 Task: Search one way flight ticket for 3 adults in first from Agana/tamuning: Antonio B. Won Pat International Airport to Laramie: Laramie Regional Airport on 5-3-2023. Number of bags: 1 carry on bag. Price is upto 100000. Outbound departure time preference is 23:45.
Action: Mouse moved to (343, 304)
Screenshot: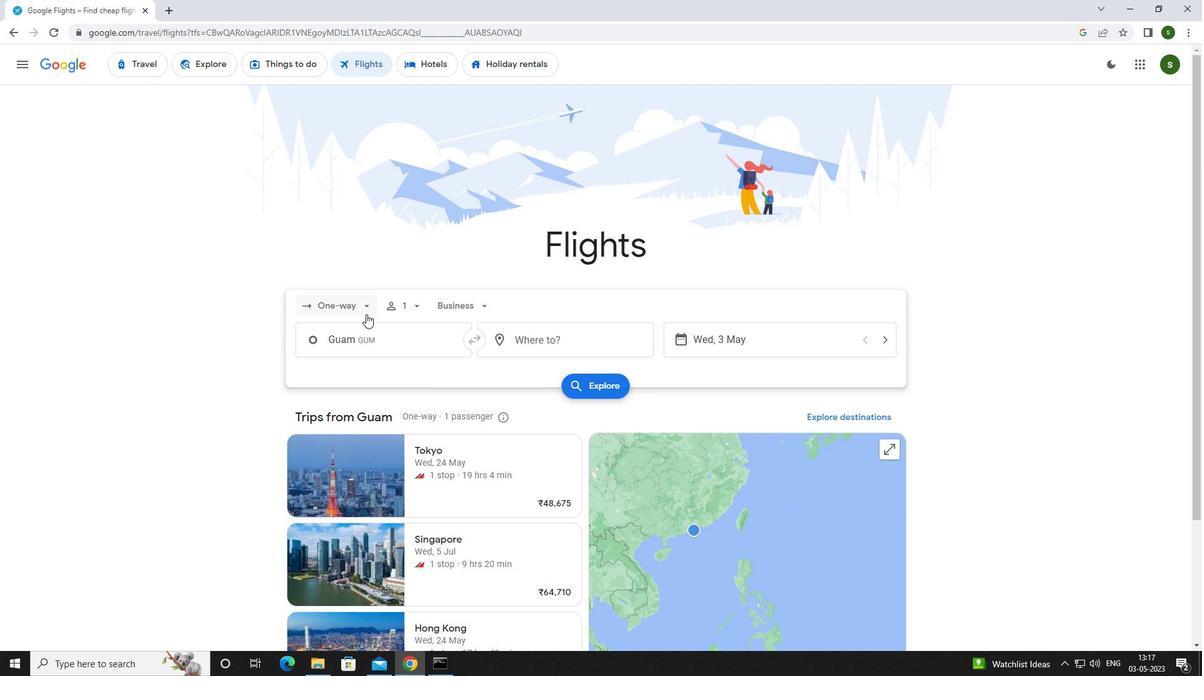 
Action: Mouse pressed left at (343, 304)
Screenshot: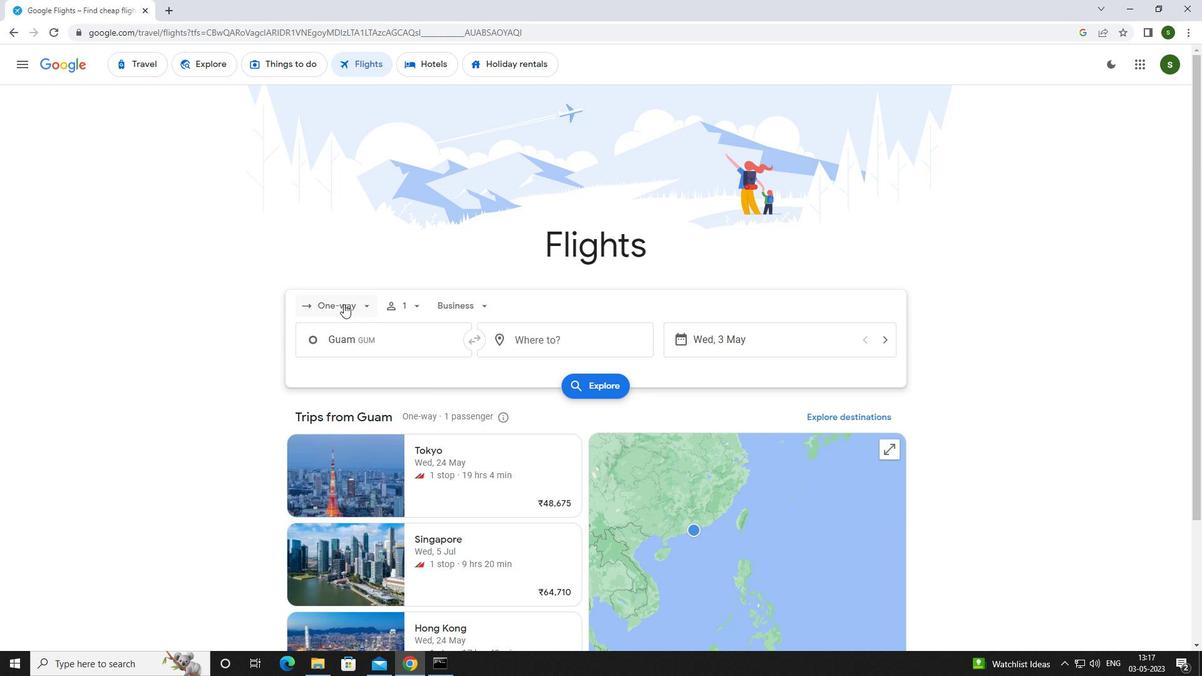 
Action: Mouse moved to (340, 353)
Screenshot: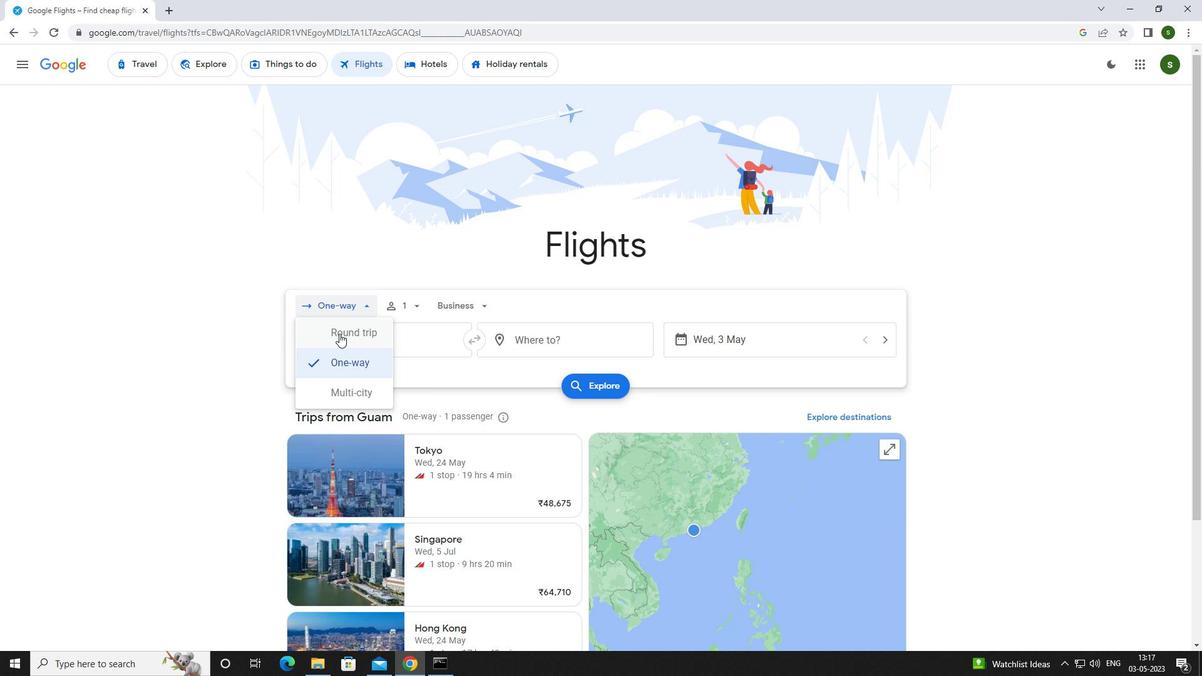 
Action: Mouse pressed left at (340, 353)
Screenshot: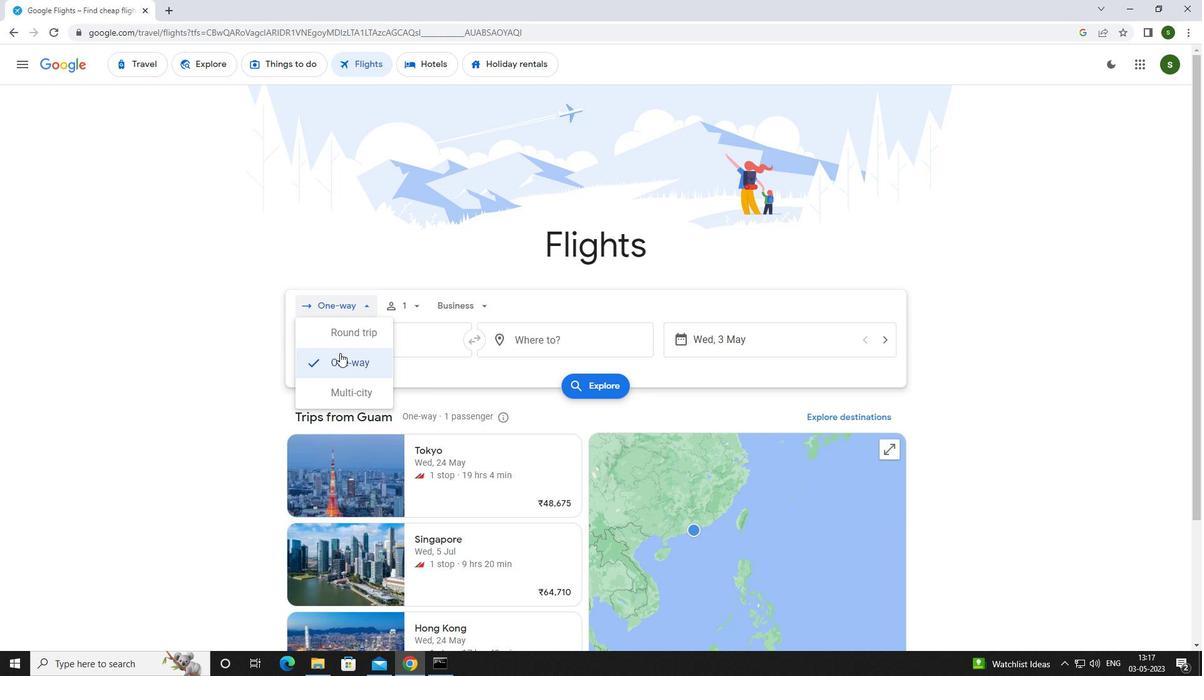 
Action: Mouse moved to (417, 308)
Screenshot: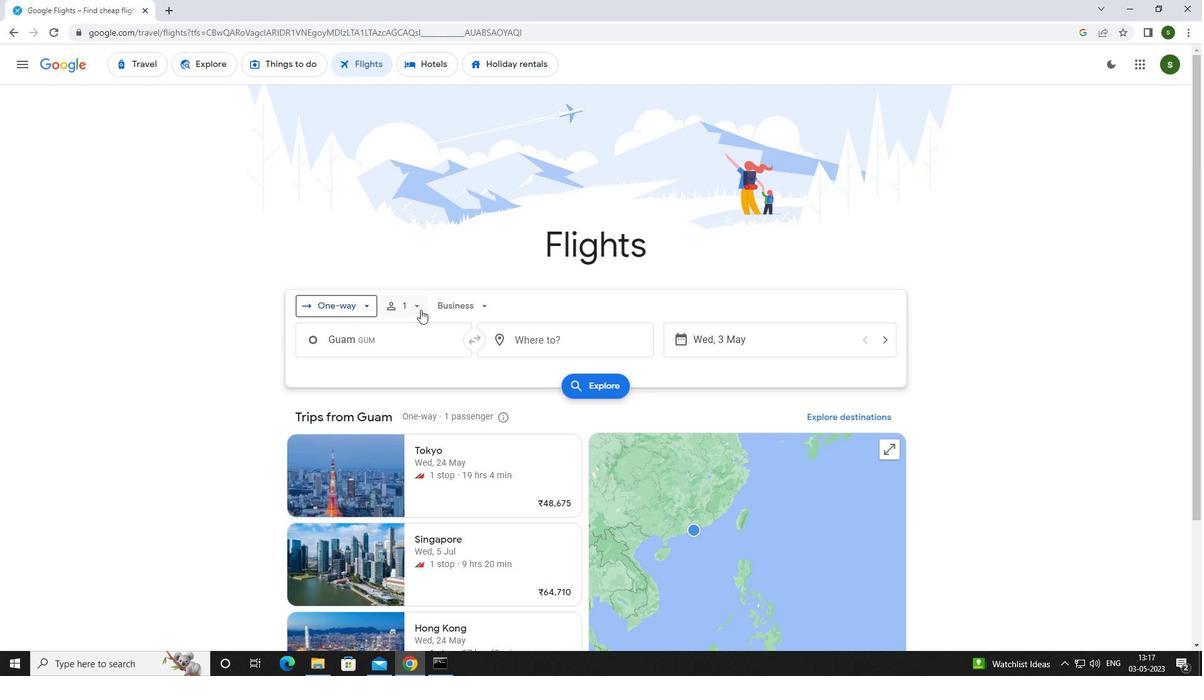 
Action: Mouse pressed left at (417, 308)
Screenshot: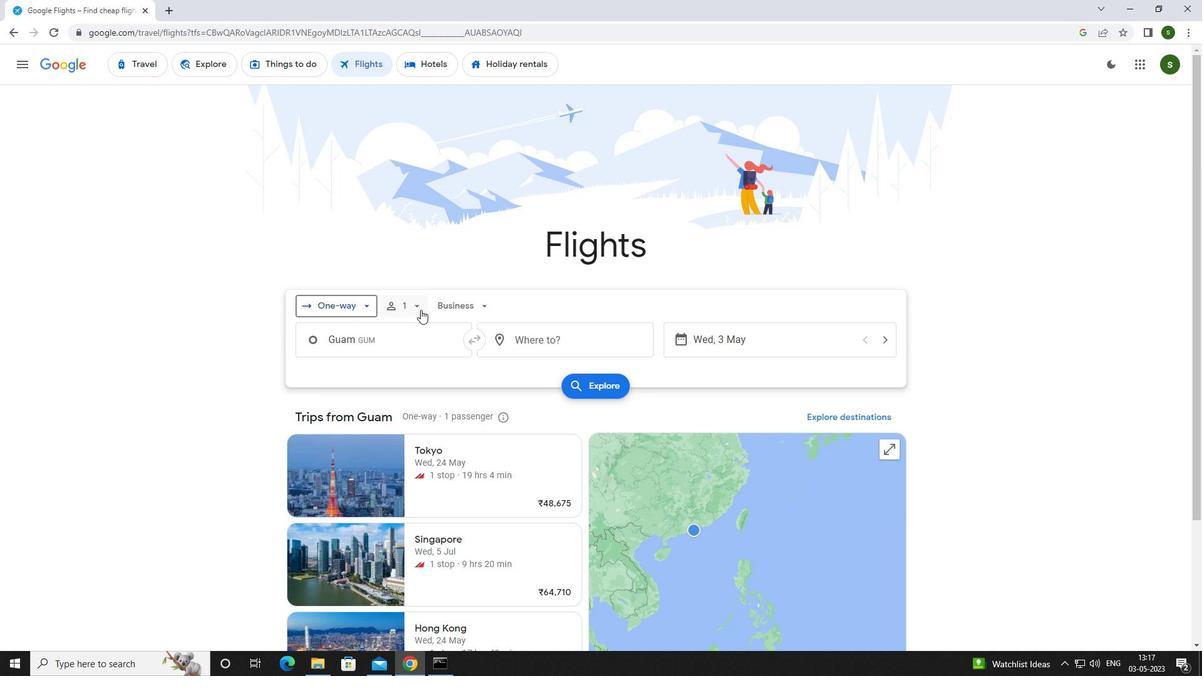 
Action: Mouse moved to (518, 338)
Screenshot: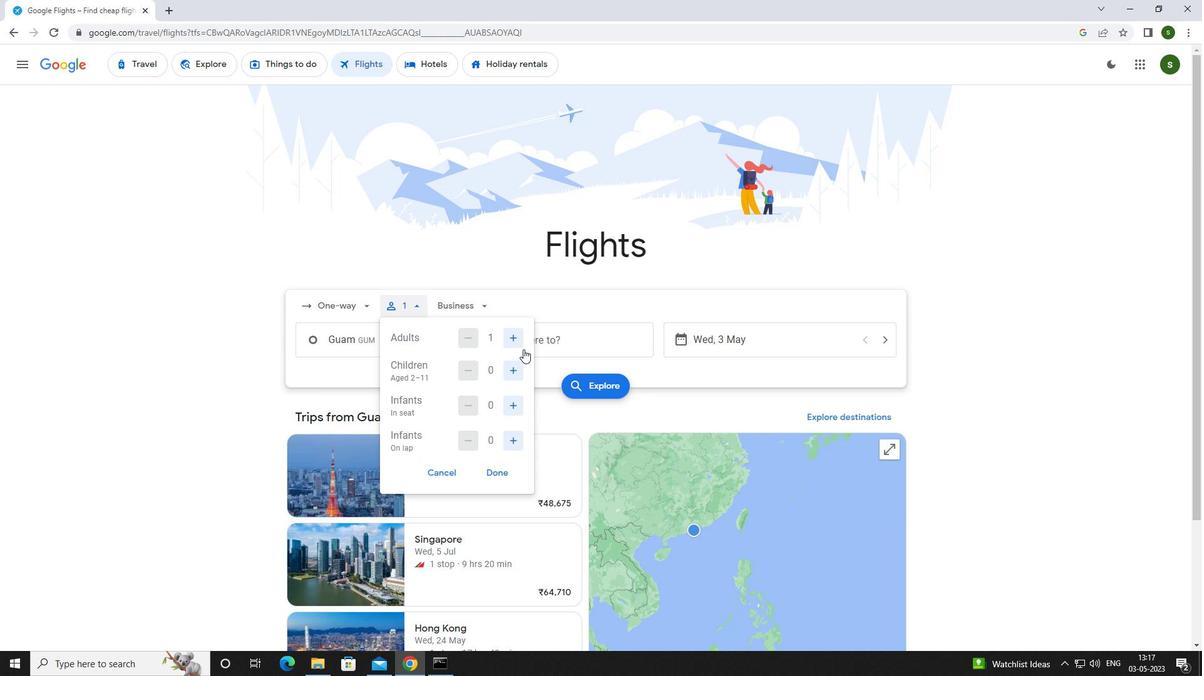 
Action: Mouse pressed left at (518, 338)
Screenshot: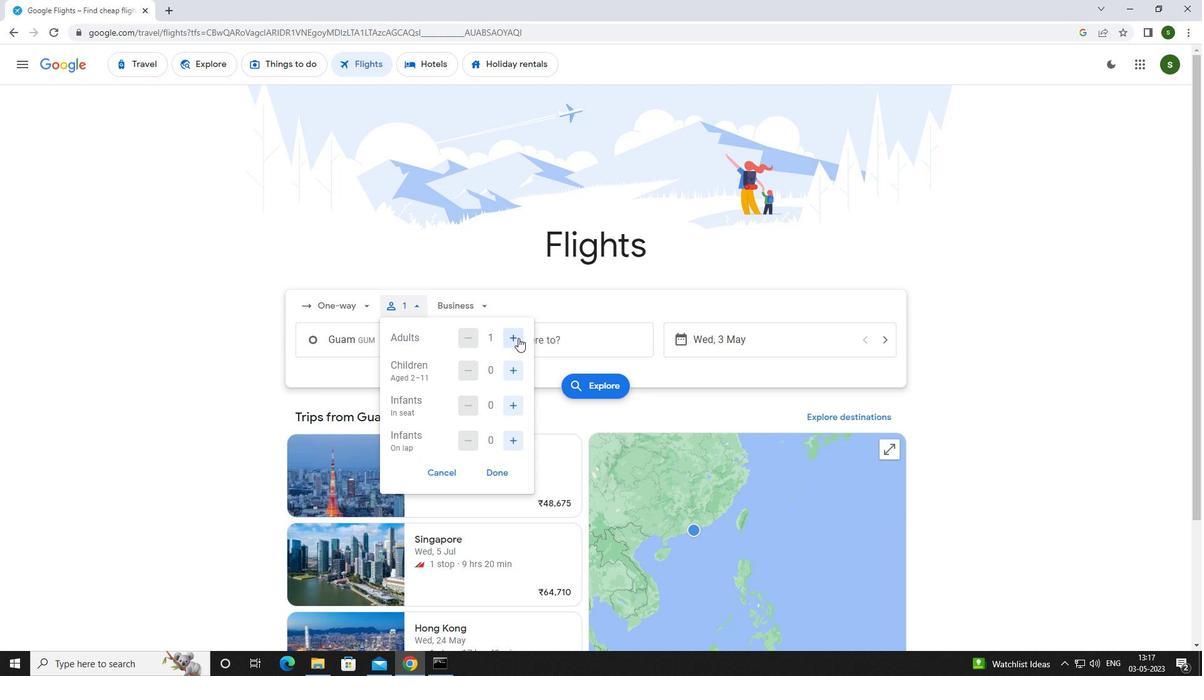 
Action: Mouse pressed left at (518, 338)
Screenshot: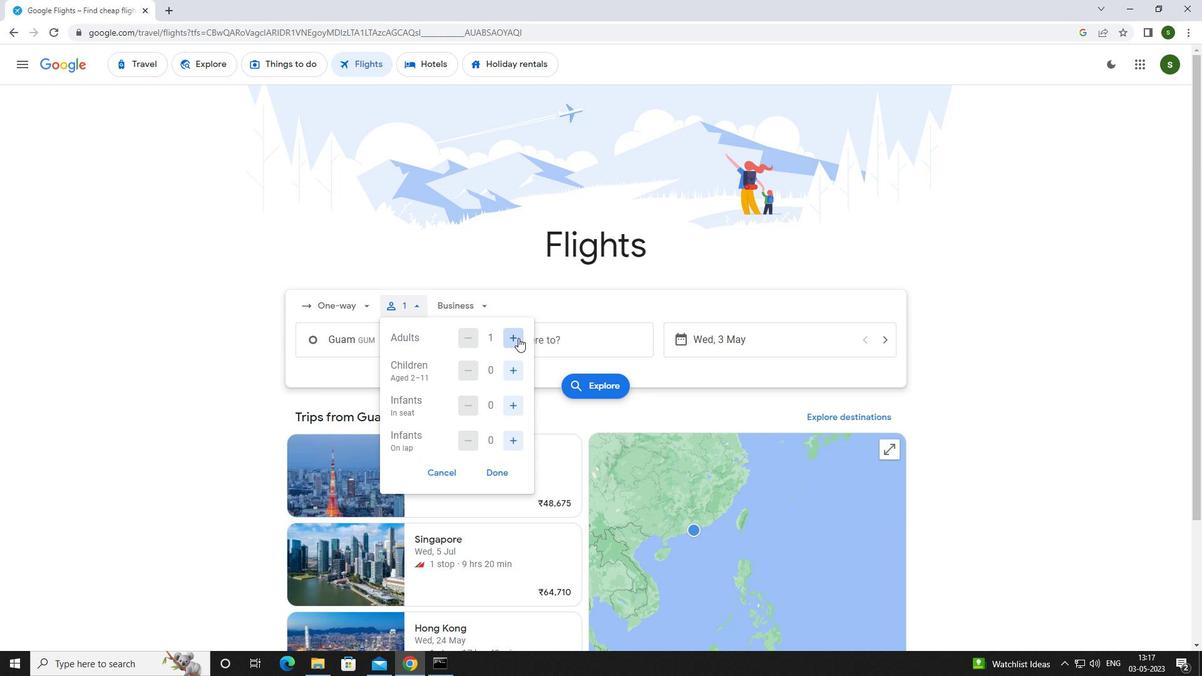 
Action: Mouse moved to (477, 309)
Screenshot: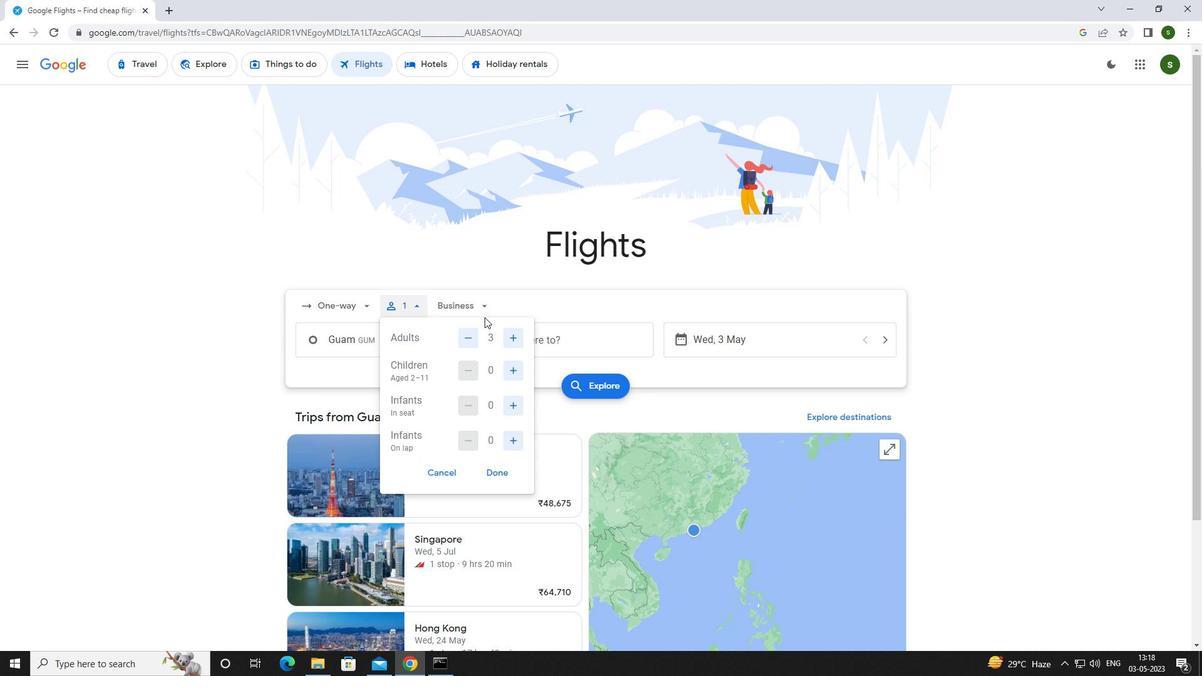 
Action: Mouse pressed left at (477, 309)
Screenshot: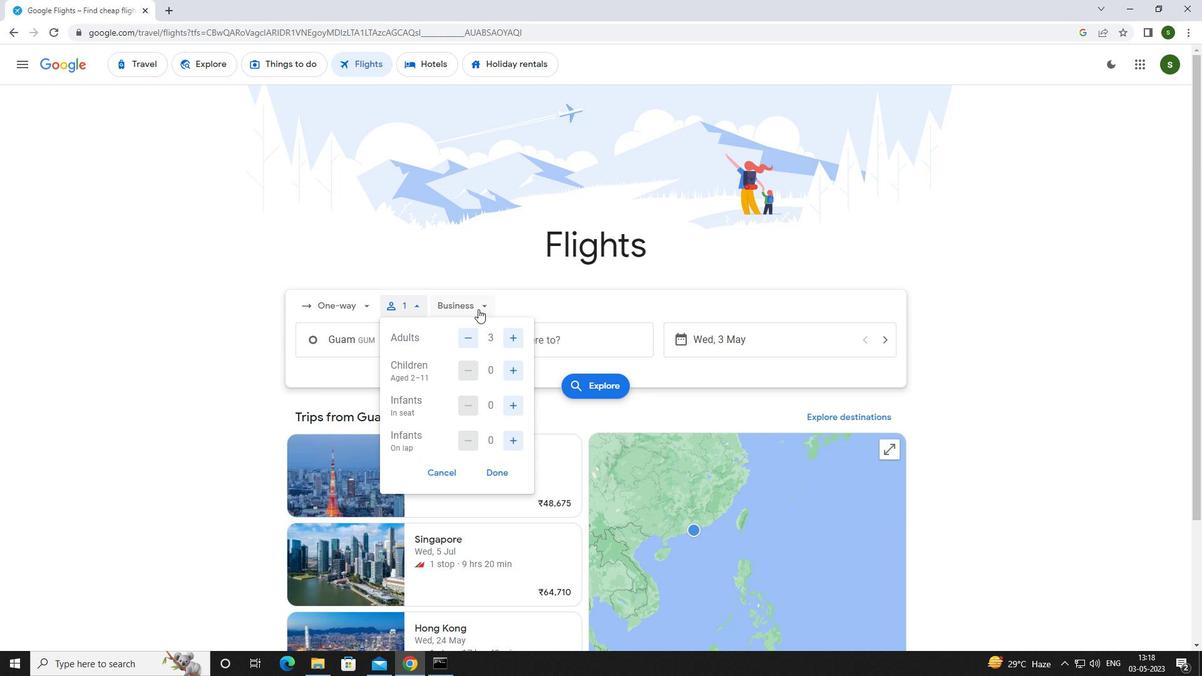 
Action: Mouse moved to (487, 419)
Screenshot: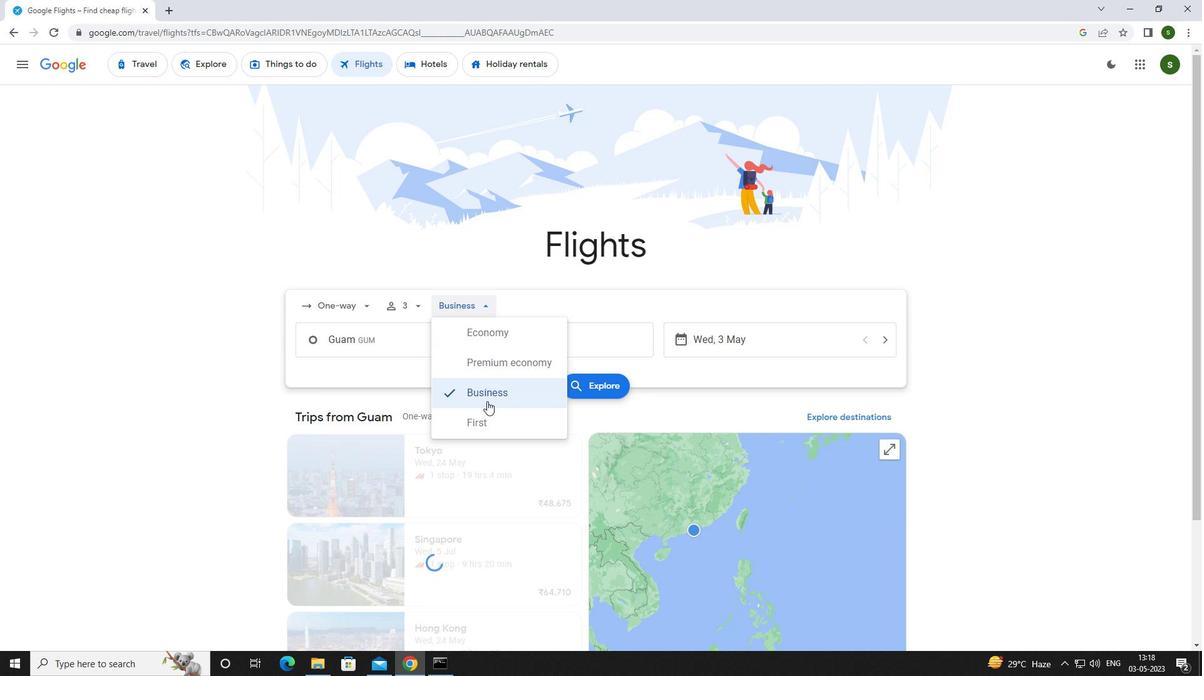 
Action: Mouse pressed left at (487, 419)
Screenshot: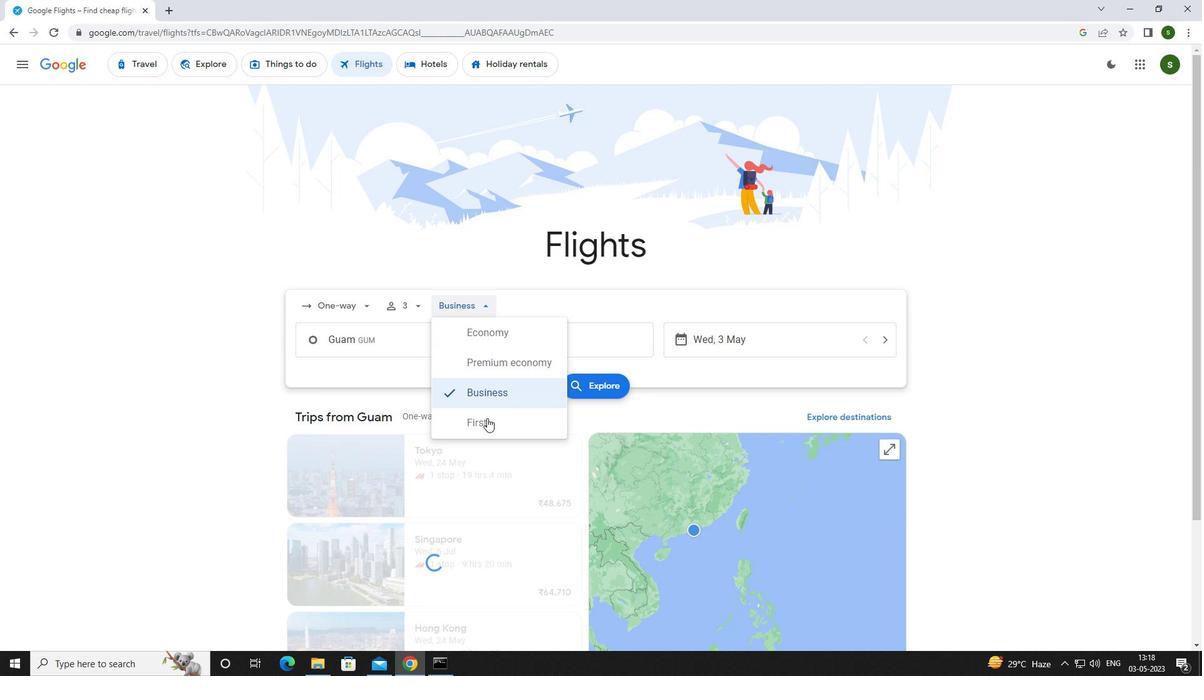 
Action: Mouse moved to (427, 341)
Screenshot: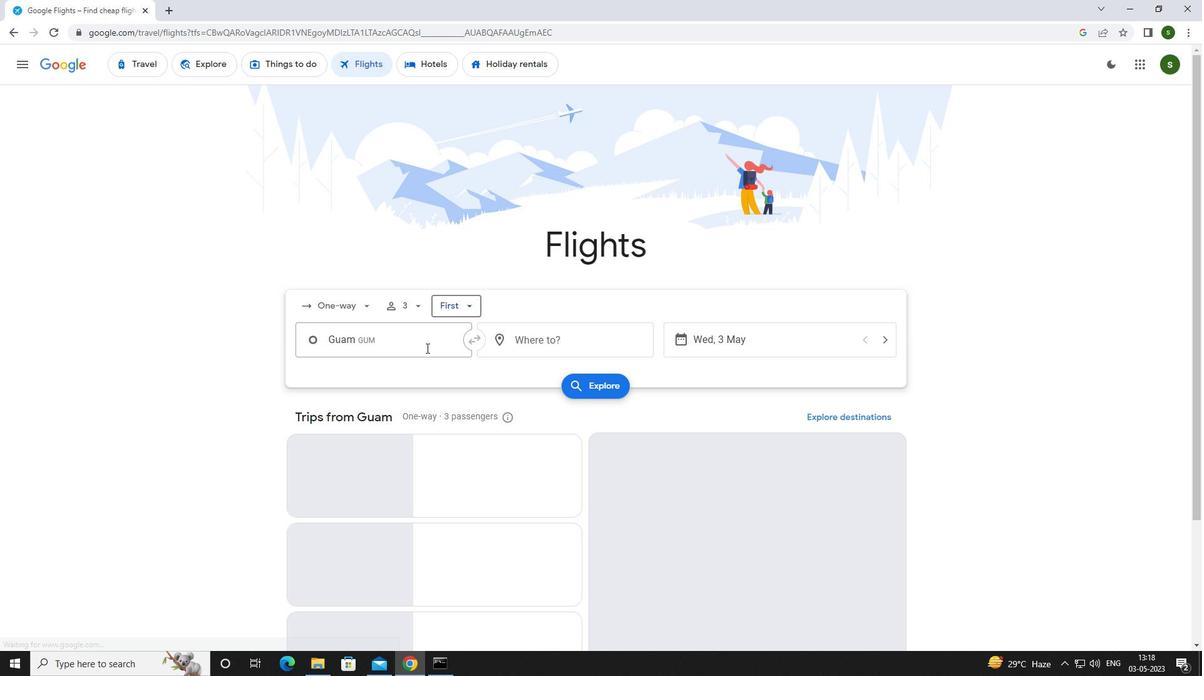 
Action: Mouse pressed left at (427, 341)
Screenshot: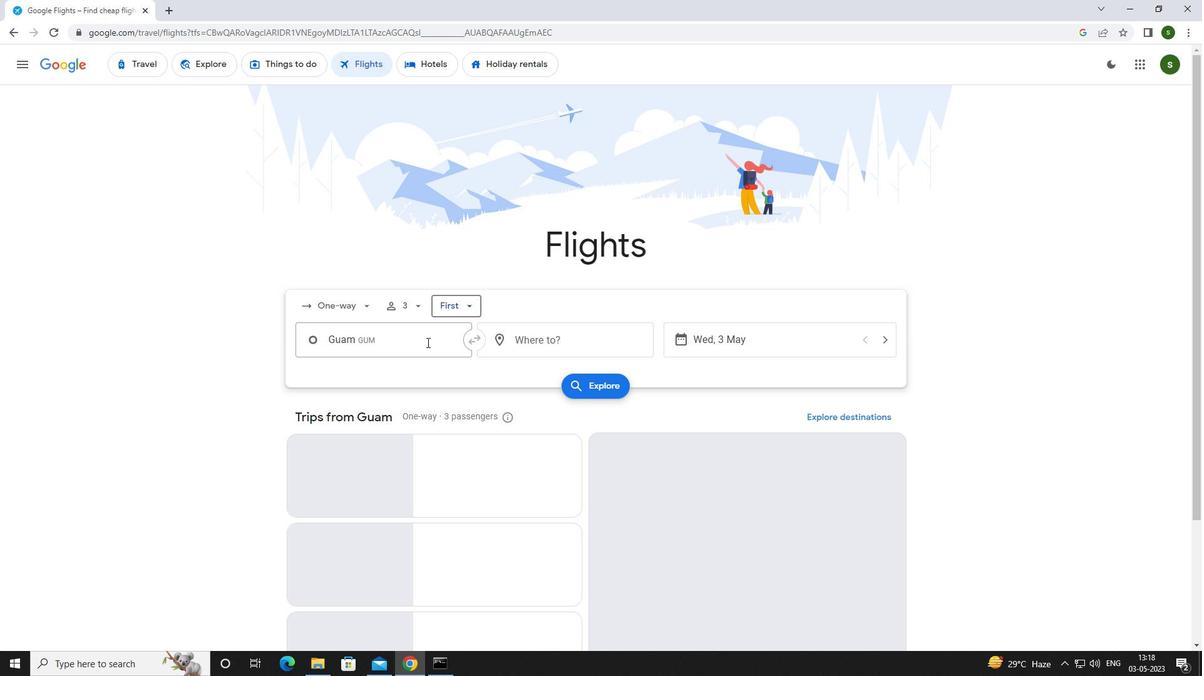 
Action: Mouse moved to (433, 339)
Screenshot: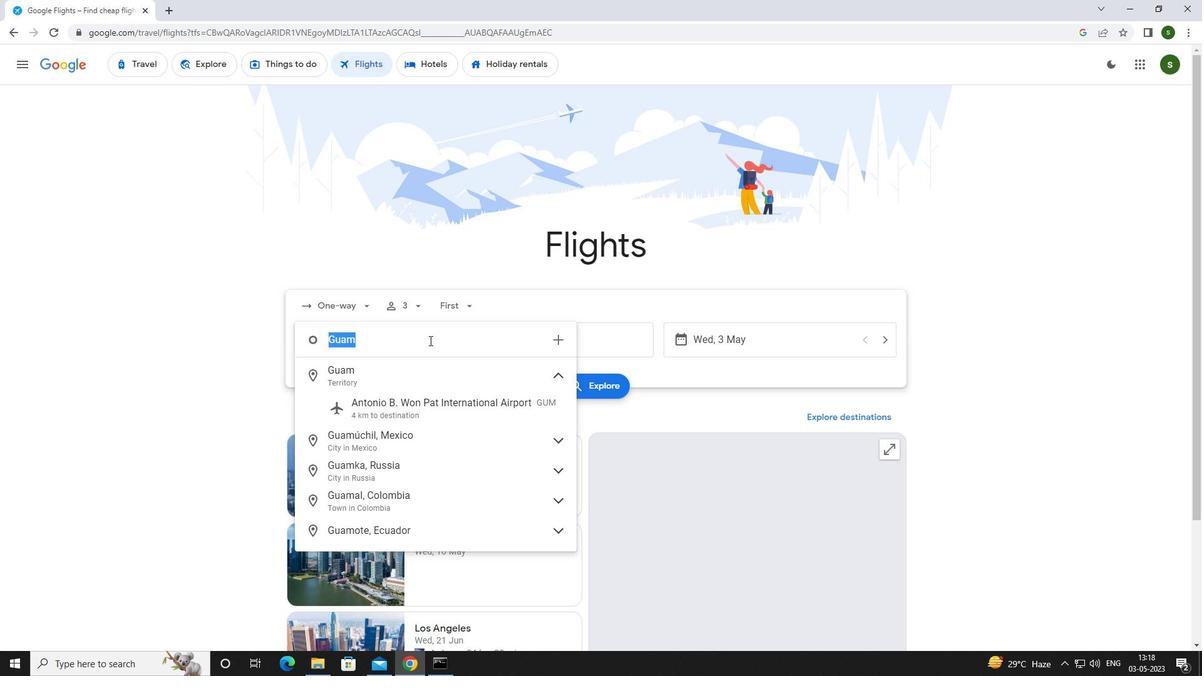 
Action: Key pressed <Key.caps_lock>a<Key.caps_lock>gana
Screenshot: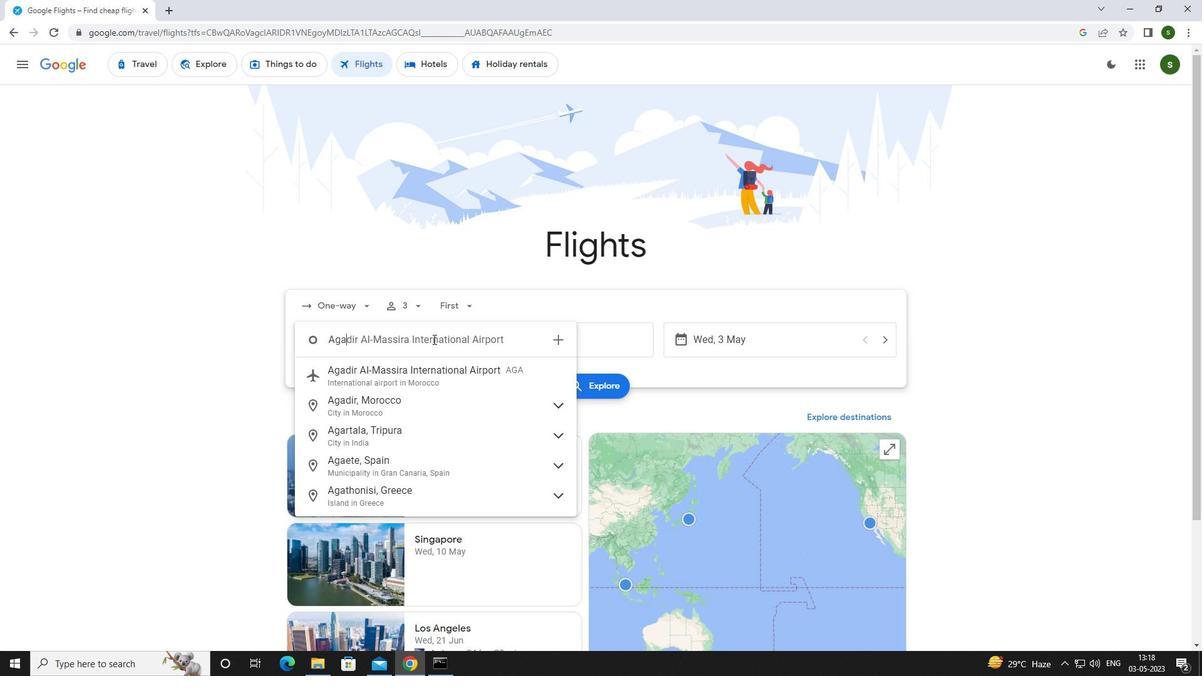 
Action: Mouse moved to (417, 413)
Screenshot: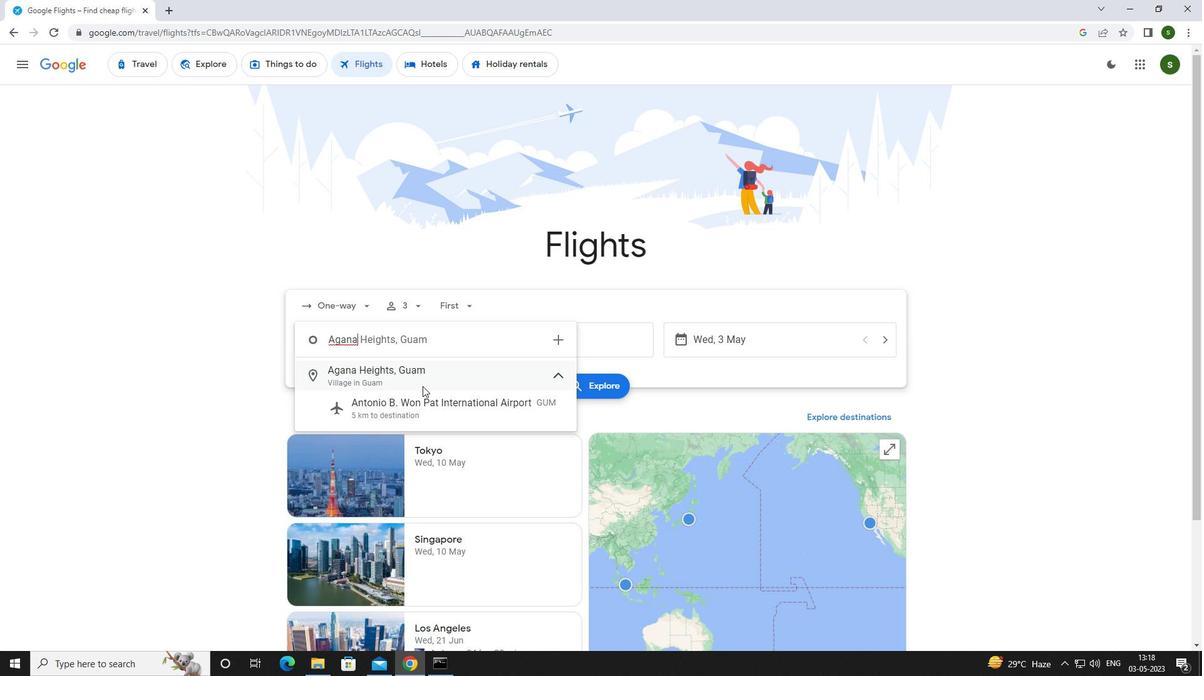 
Action: Mouse pressed left at (417, 413)
Screenshot: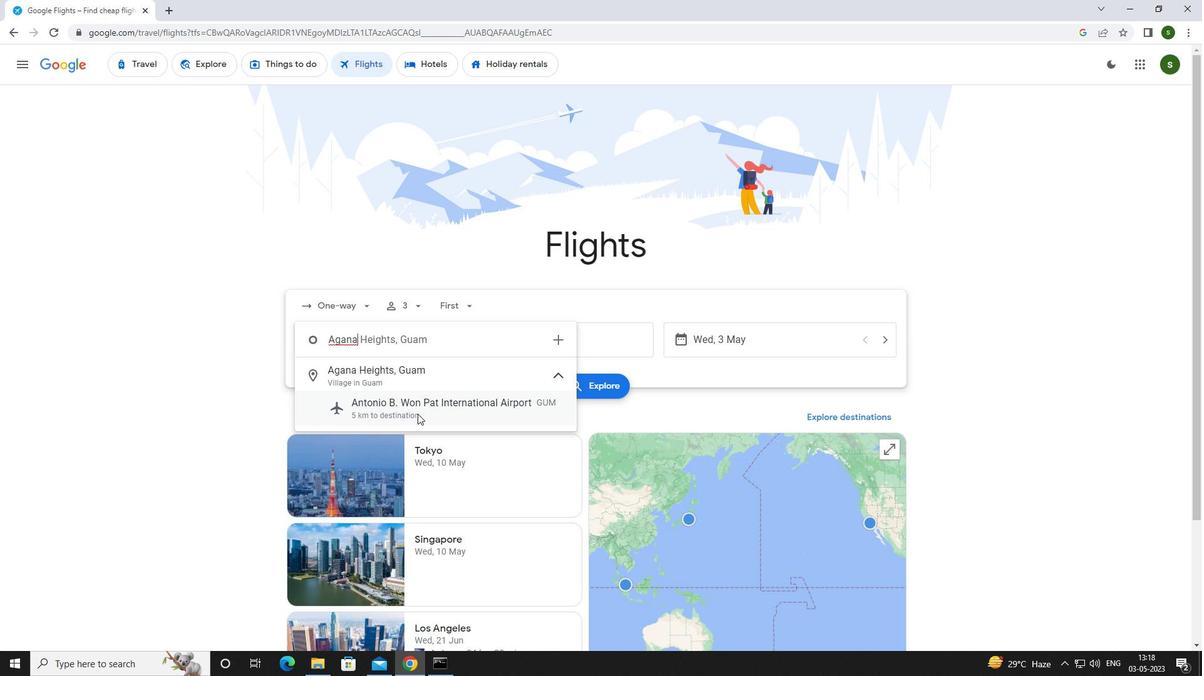 
Action: Mouse moved to (529, 340)
Screenshot: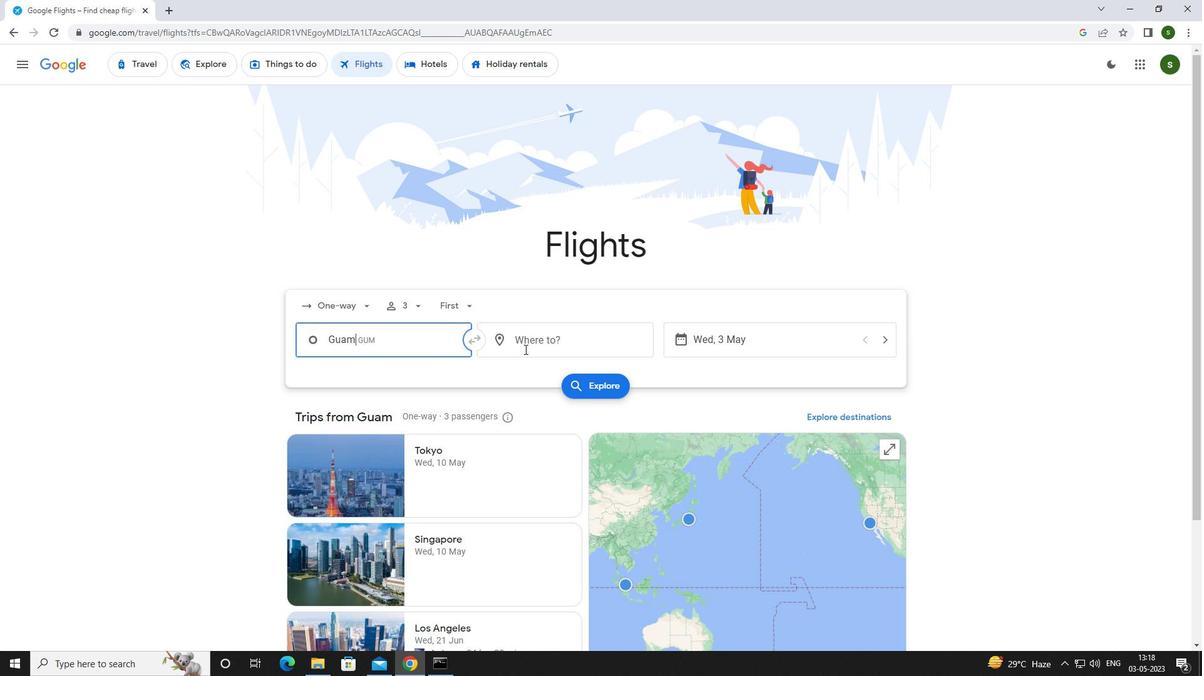 
Action: Mouse pressed left at (529, 340)
Screenshot: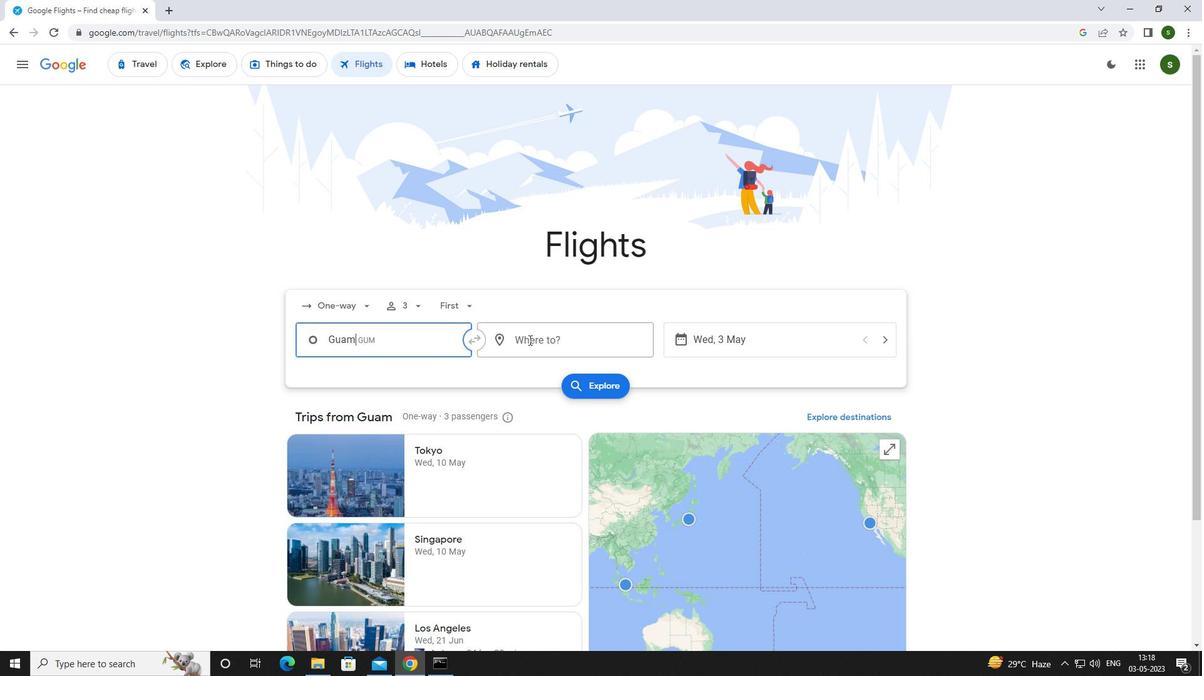 
Action: Key pressed <Key.caps_lock>l<Key.caps_lock>arami
Screenshot: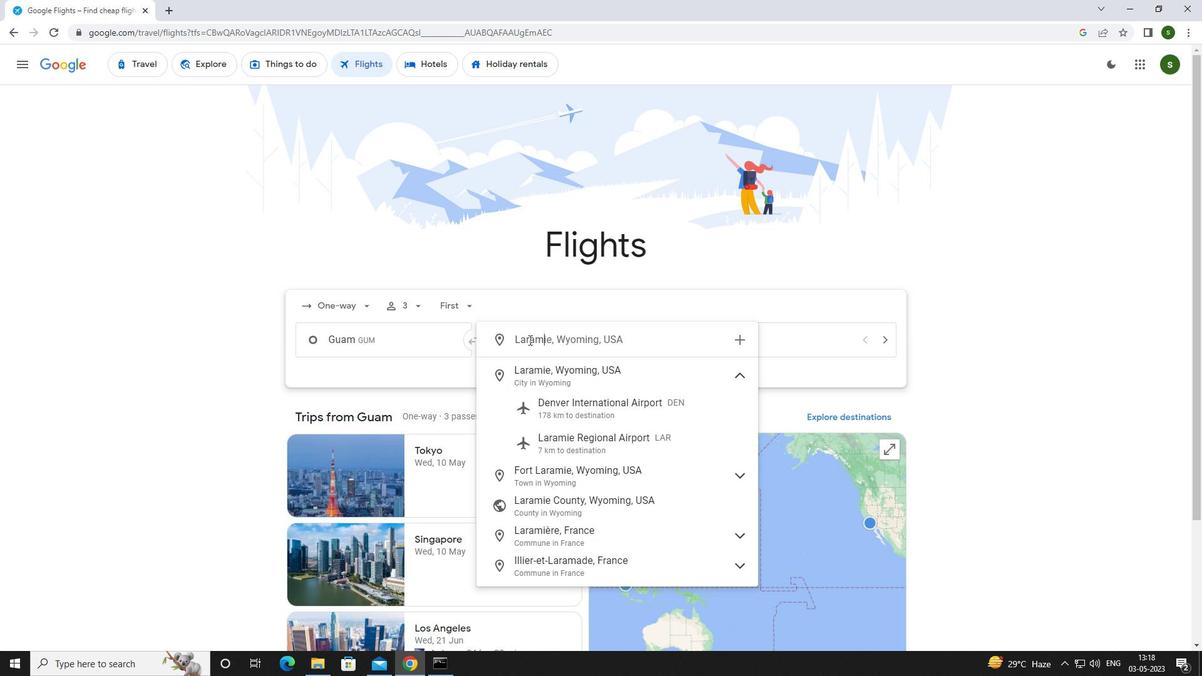 
Action: Mouse moved to (570, 444)
Screenshot: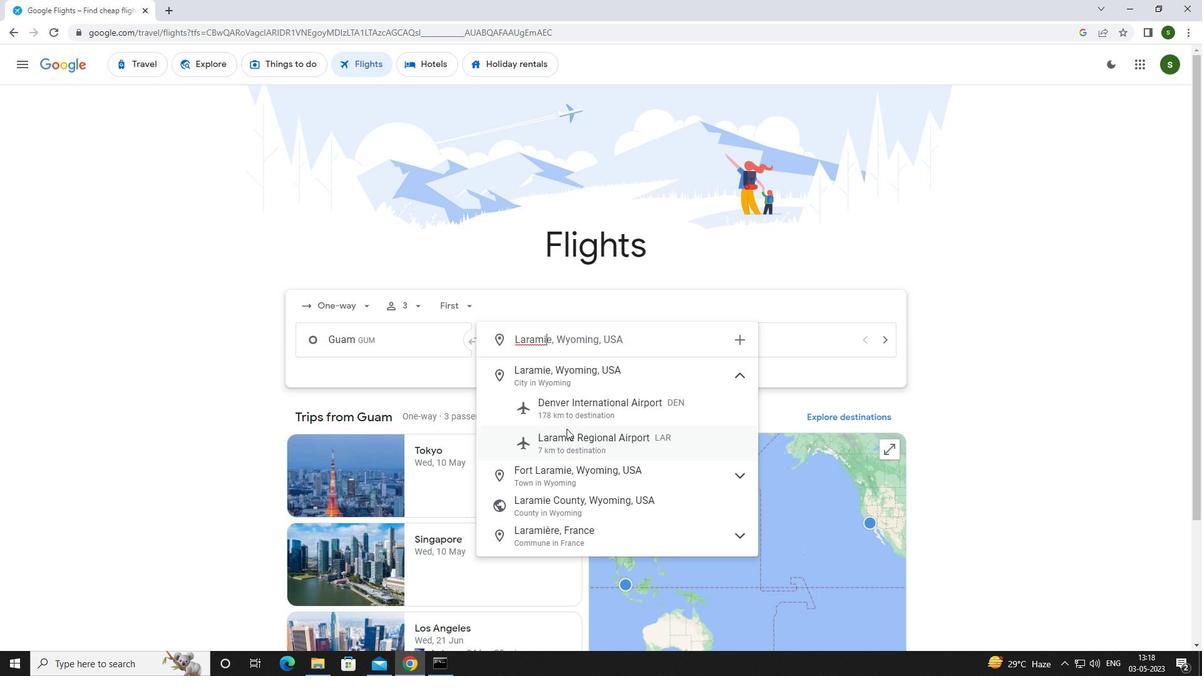 
Action: Mouse pressed left at (570, 444)
Screenshot: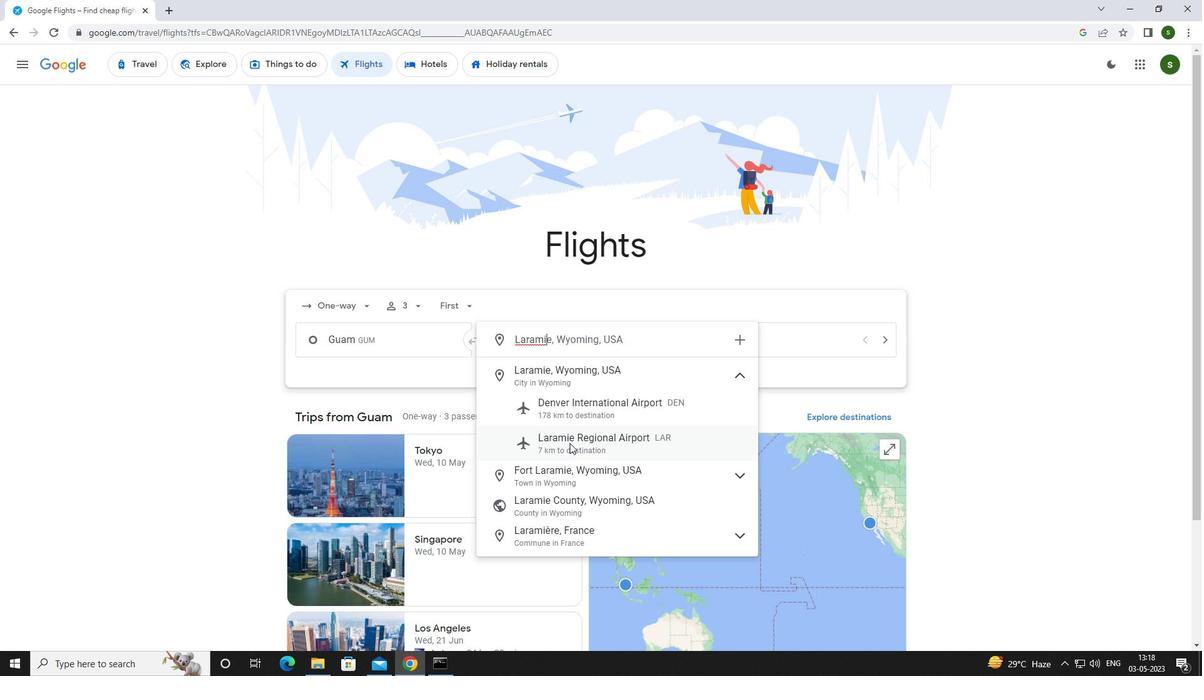
Action: Mouse moved to (786, 343)
Screenshot: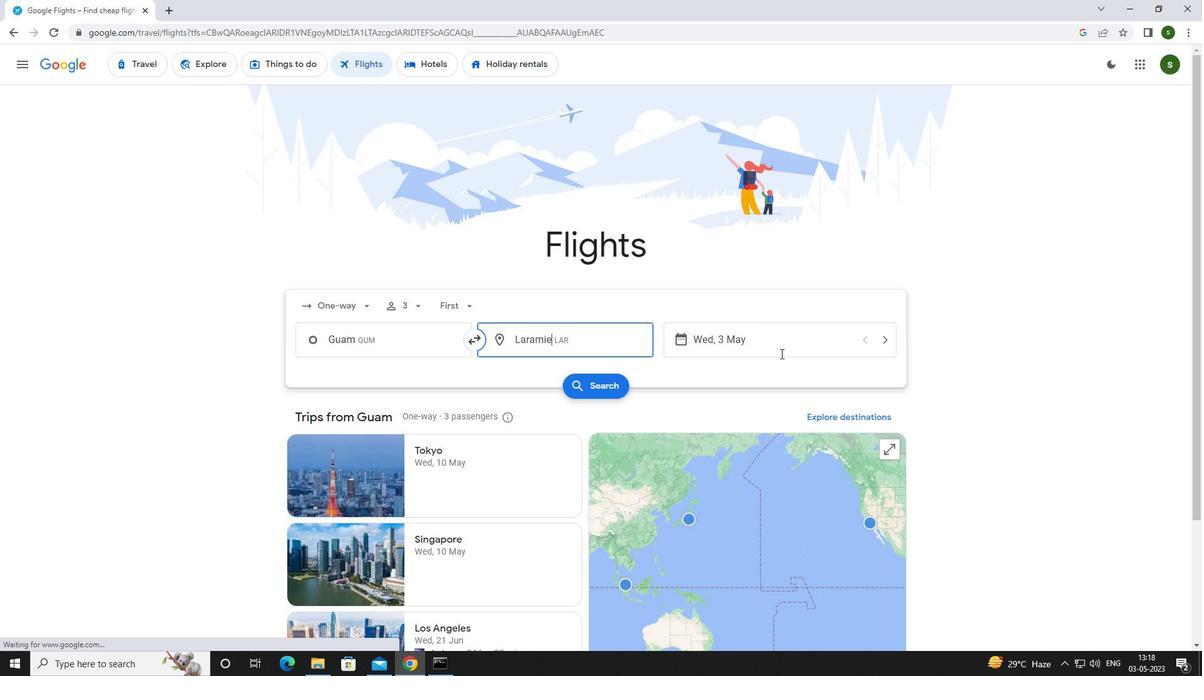 
Action: Mouse pressed left at (786, 343)
Screenshot: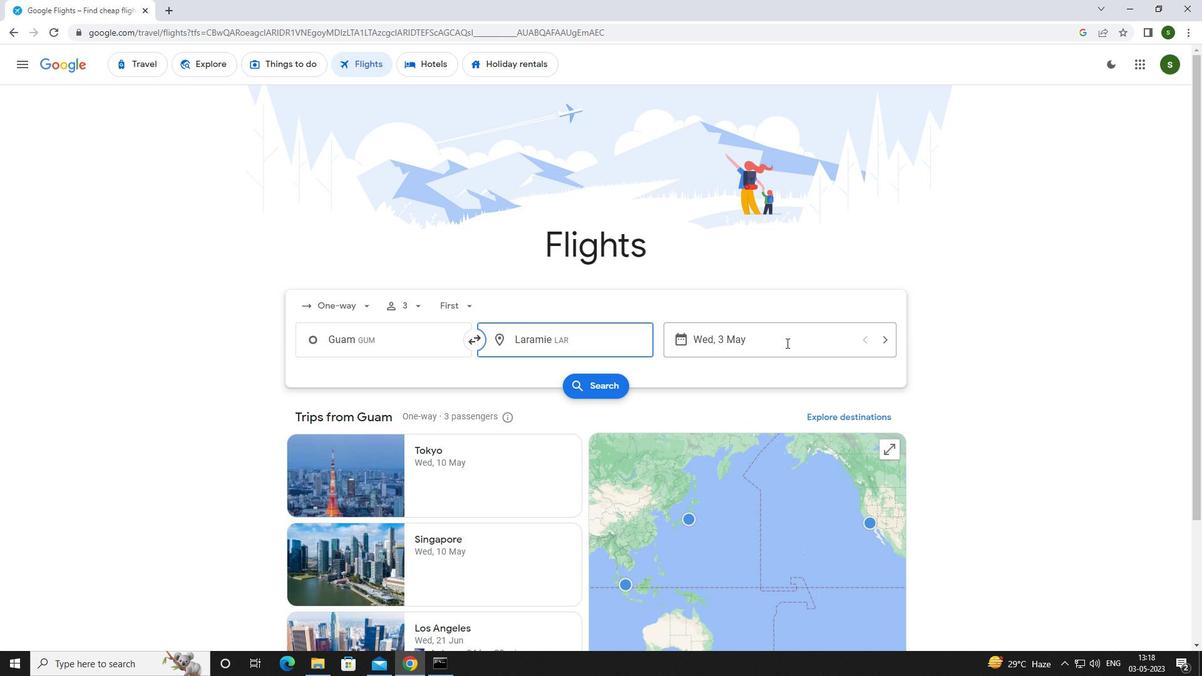 
Action: Mouse moved to (537, 428)
Screenshot: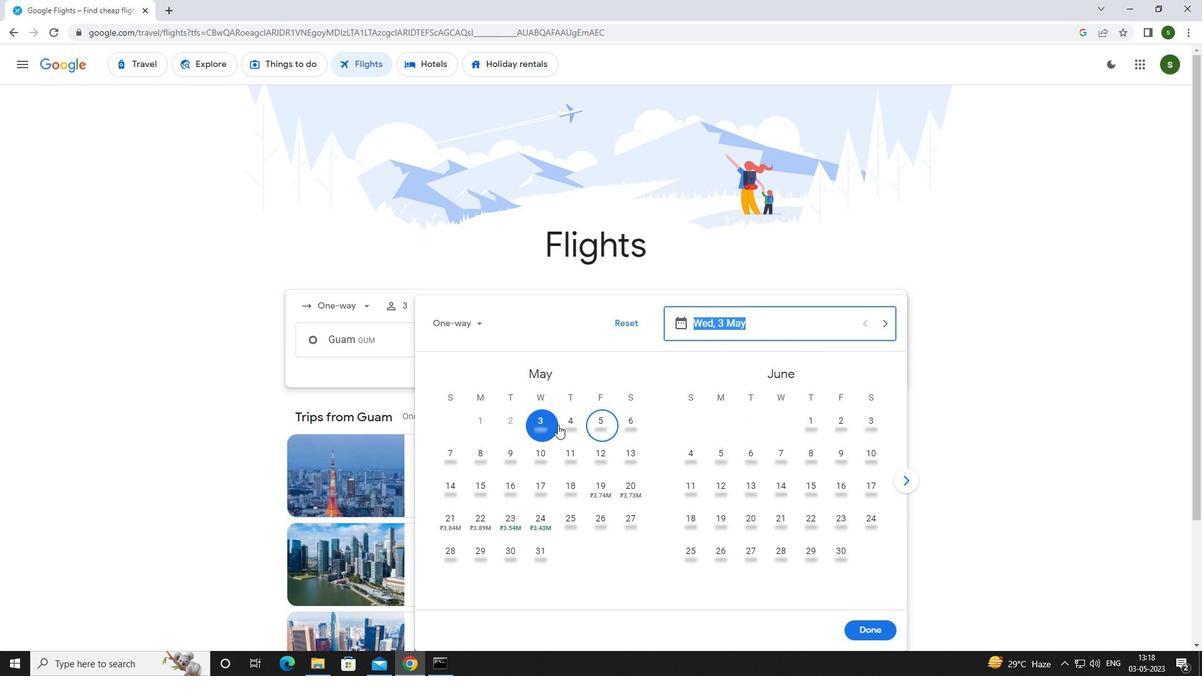
Action: Mouse pressed left at (537, 428)
Screenshot: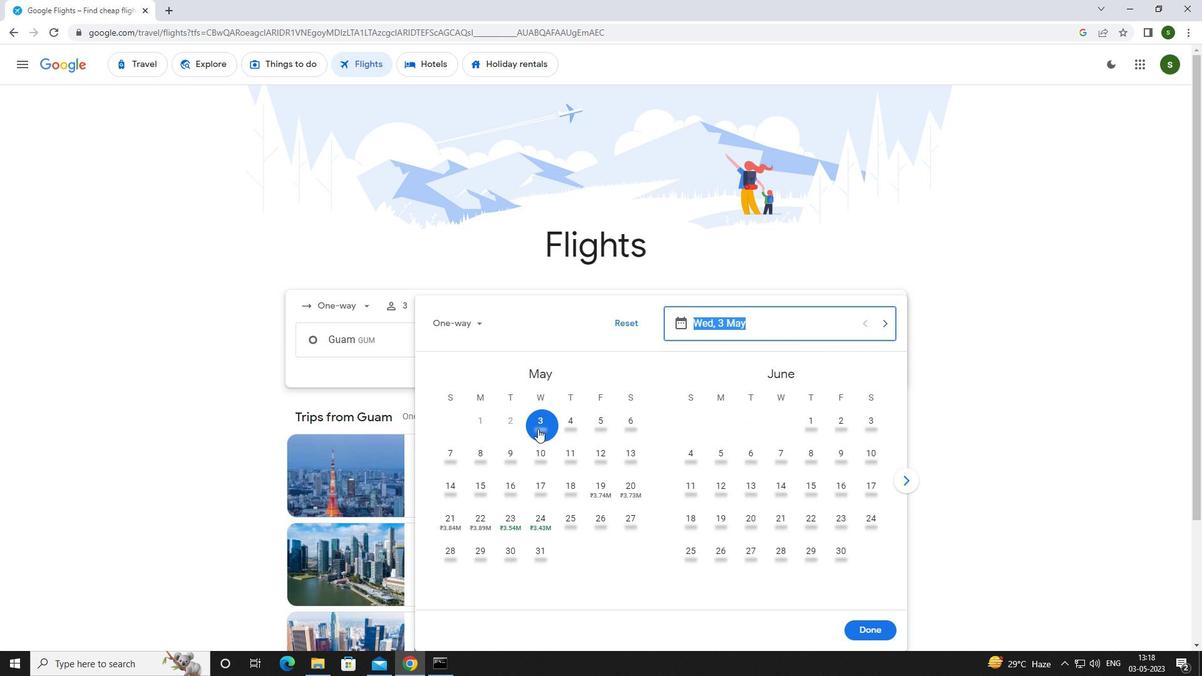 
Action: Mouse moved to (863, 633)
Screenshot: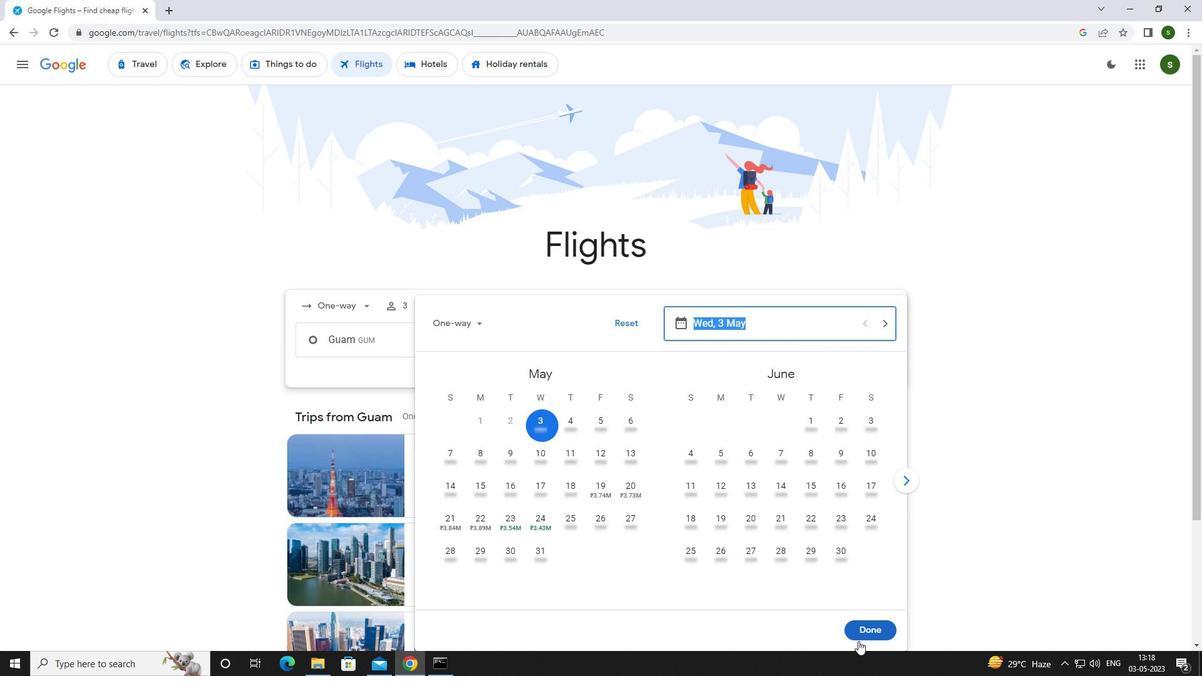 
Action: Mouse pressed left at (863, 633)
Screenshot: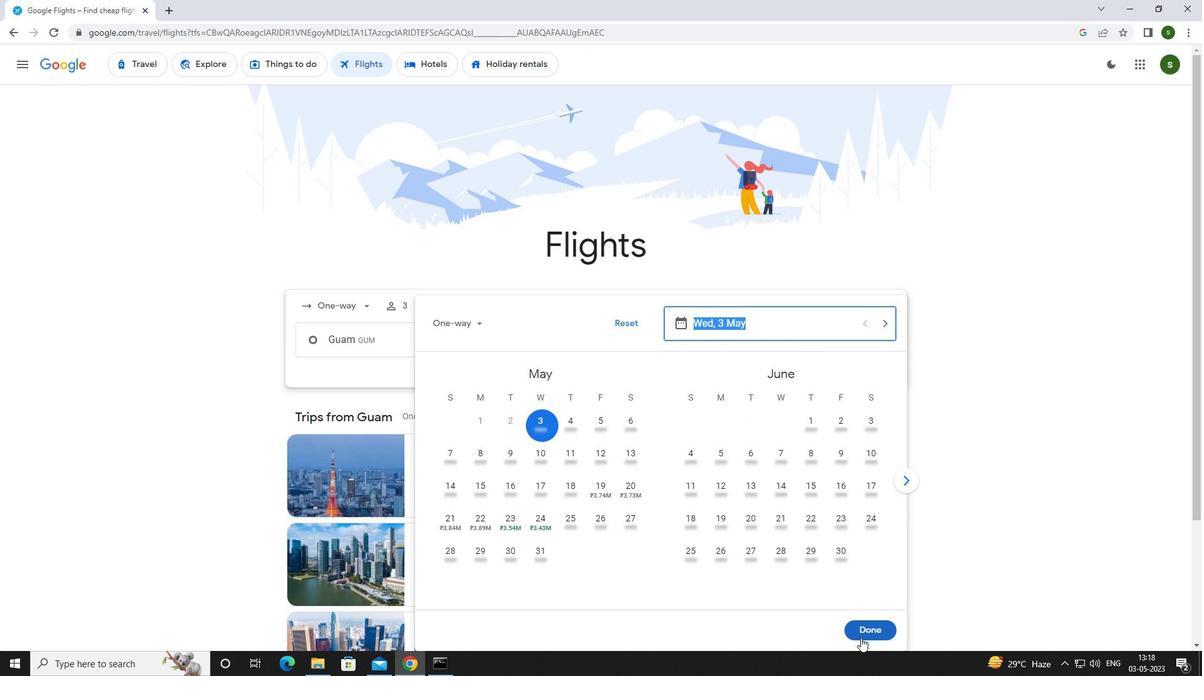 
Action: Mouse moved to (601, 380)
Screenshot: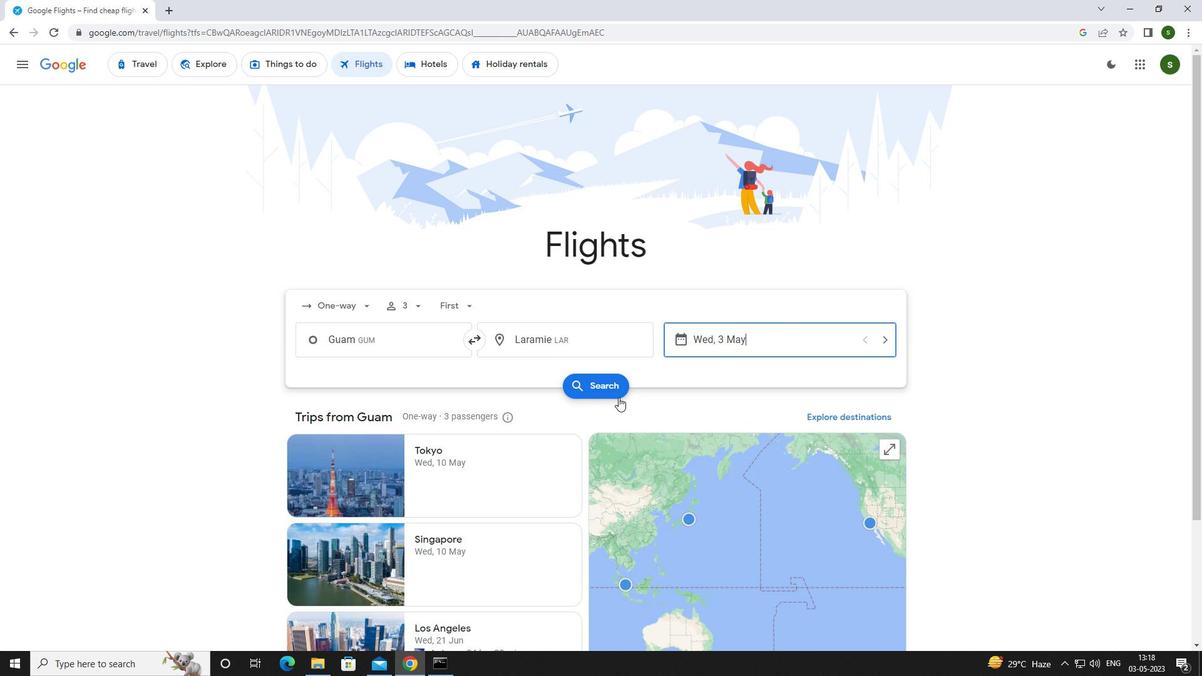 
Action: Mouse pressed left at (601, 380)
Screenshot: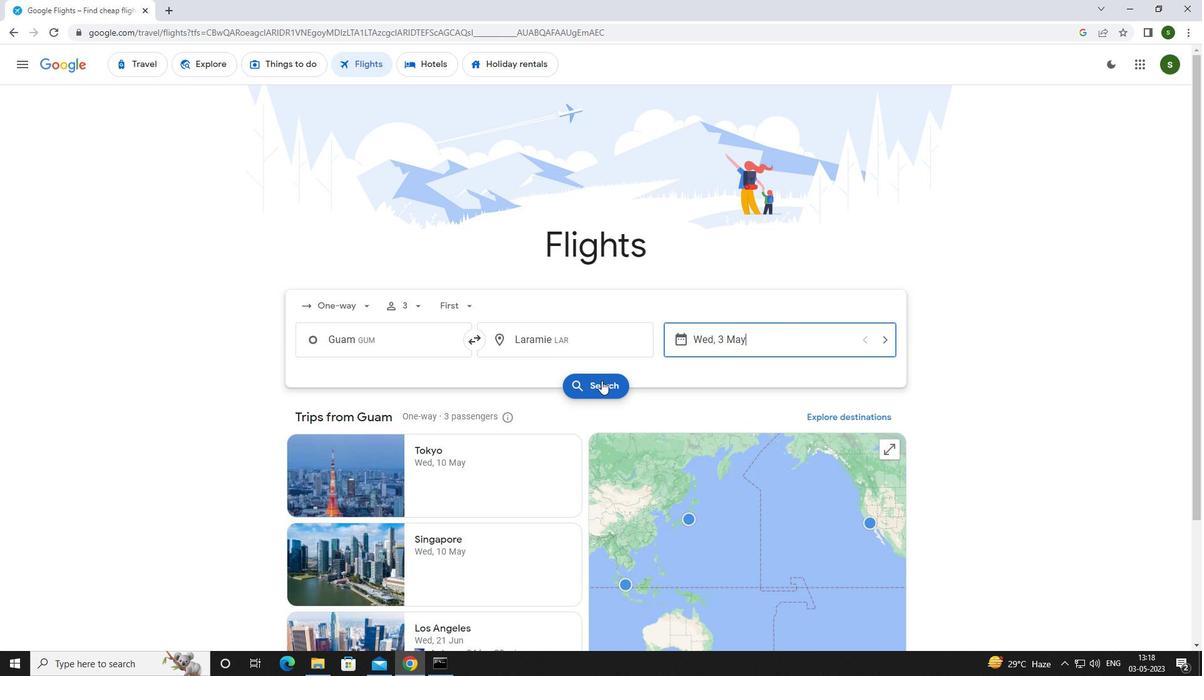 
Action: Mouse moved to (313, 177)
Screenshot: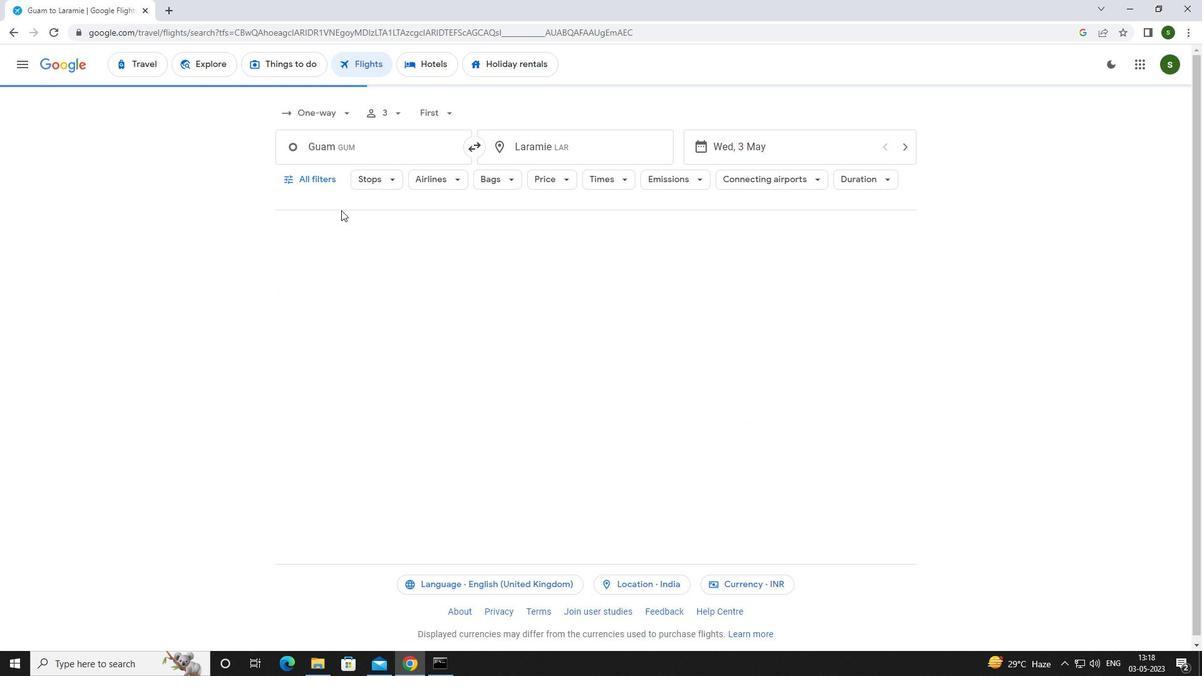 
Action: Mouse pressed left at (313, 177)
Screenshot: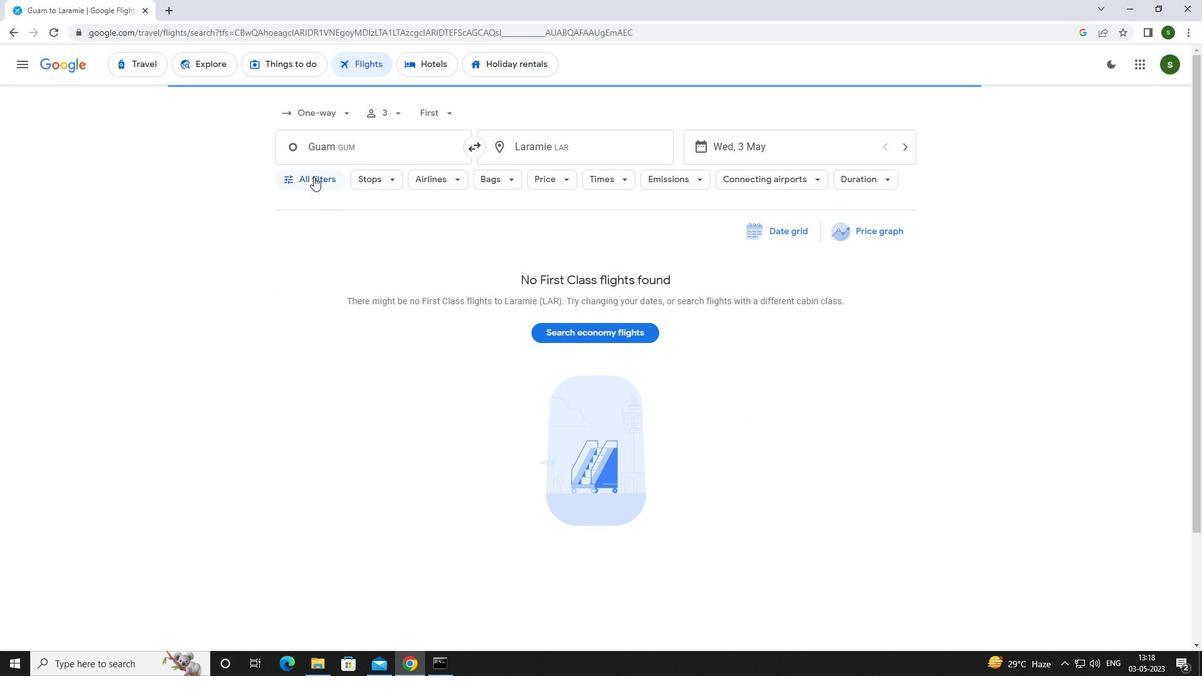 
Action: Mouse moved to (380, 321)
Screenshot: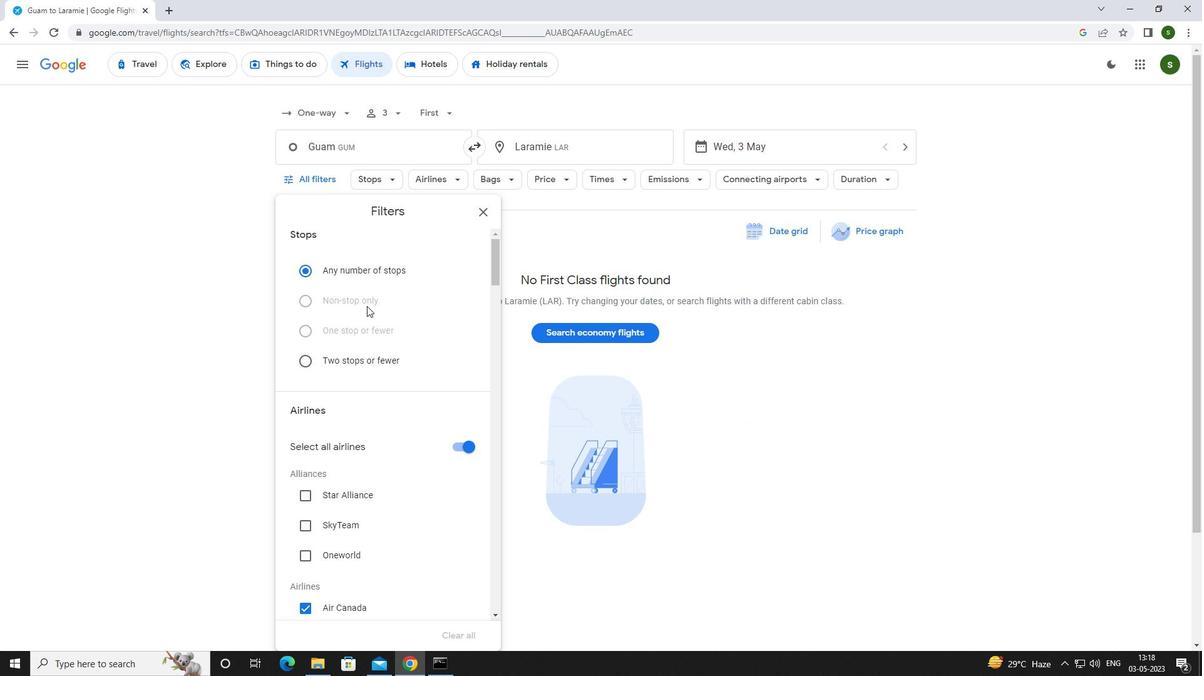 
Action: Mouse scrolled (380, 321) with delta (0, 0)
Screenshot: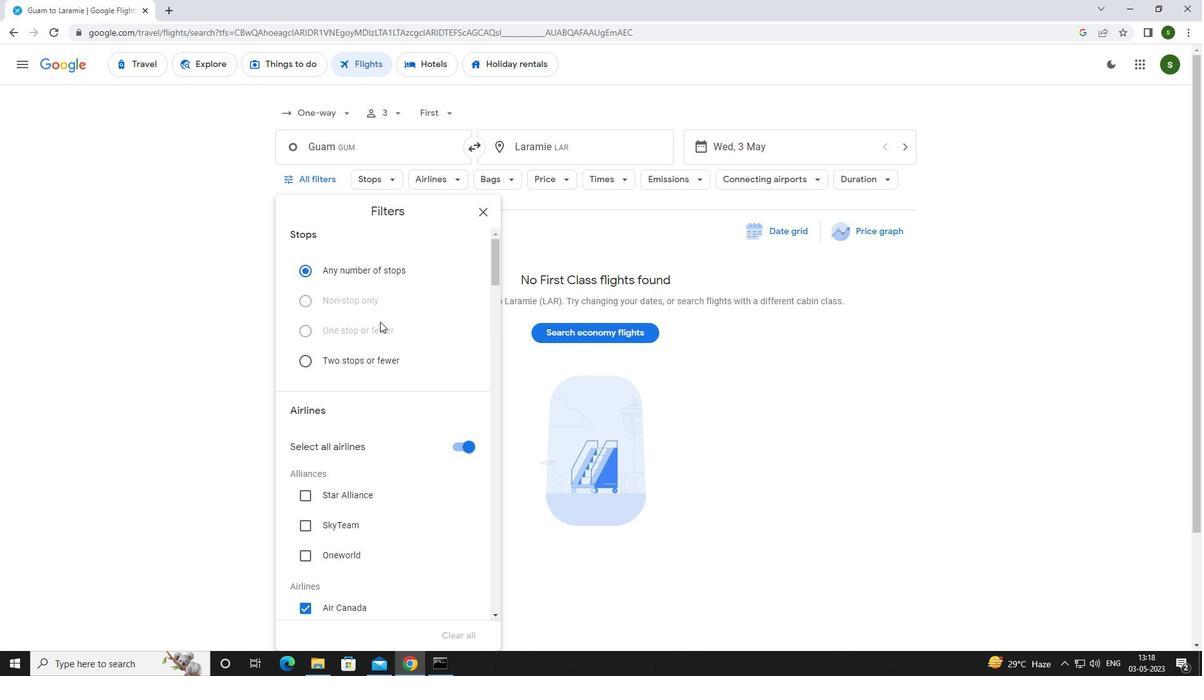 
Action: Mouse scrolled (380, 321) with delta (0, 0)
Screenshot: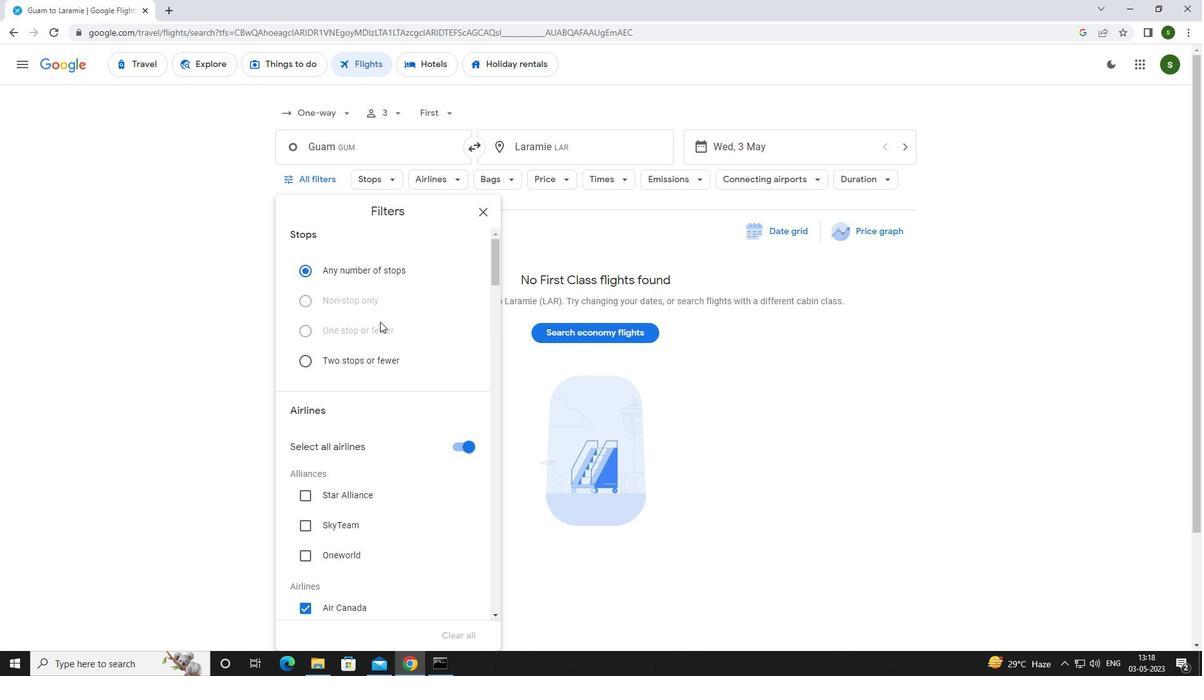
Action: Mouse scrolled (380, 321) with delta (0, 0)
Screenshot: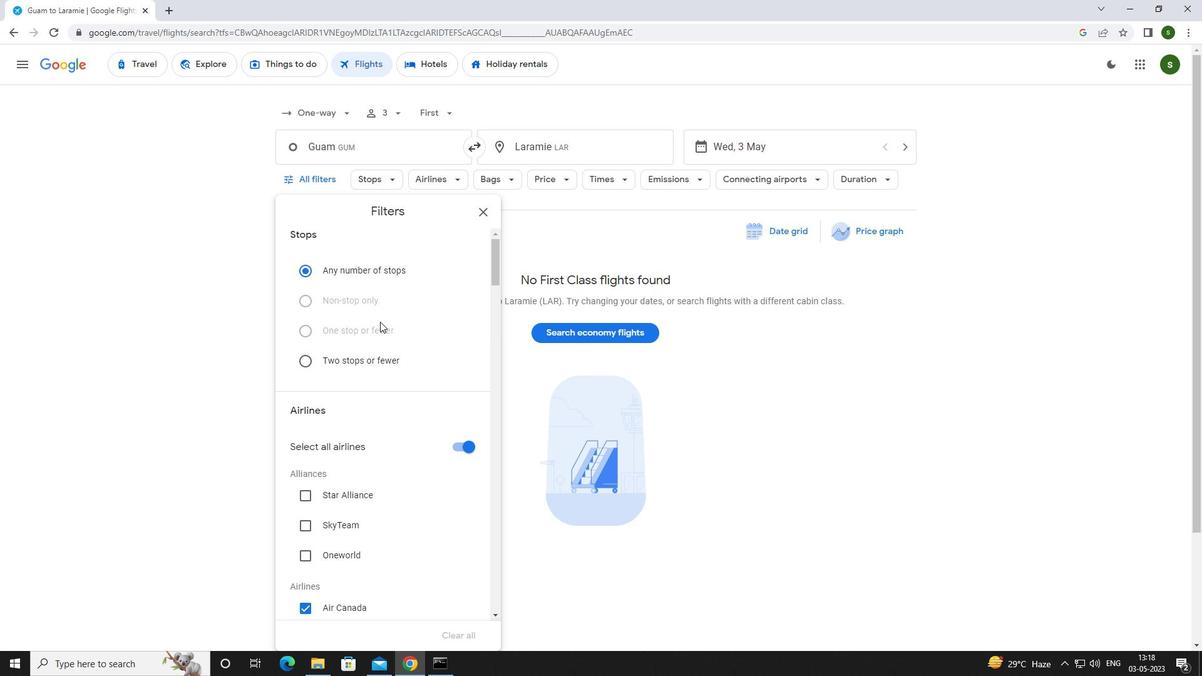 
Action: Mouse scrolled (380, 321) with delta (0, 0)
Screenshot: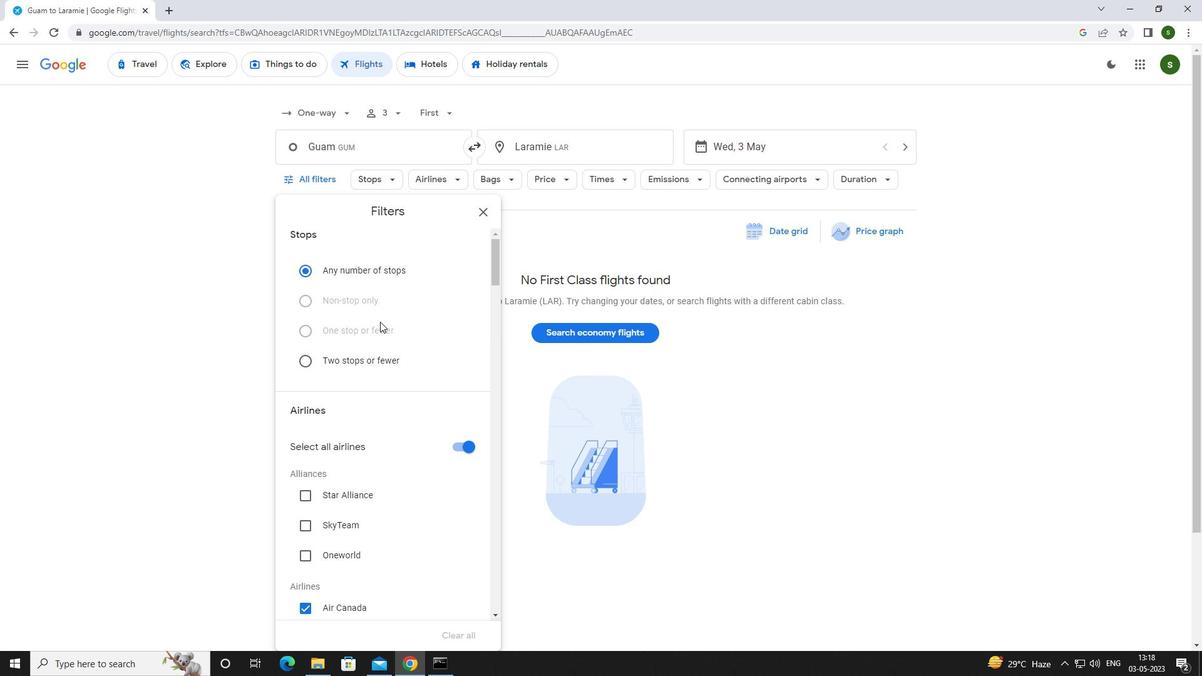 
Action: Mouse scrolled (380, 321) with delta (0, 0)
Screenshot: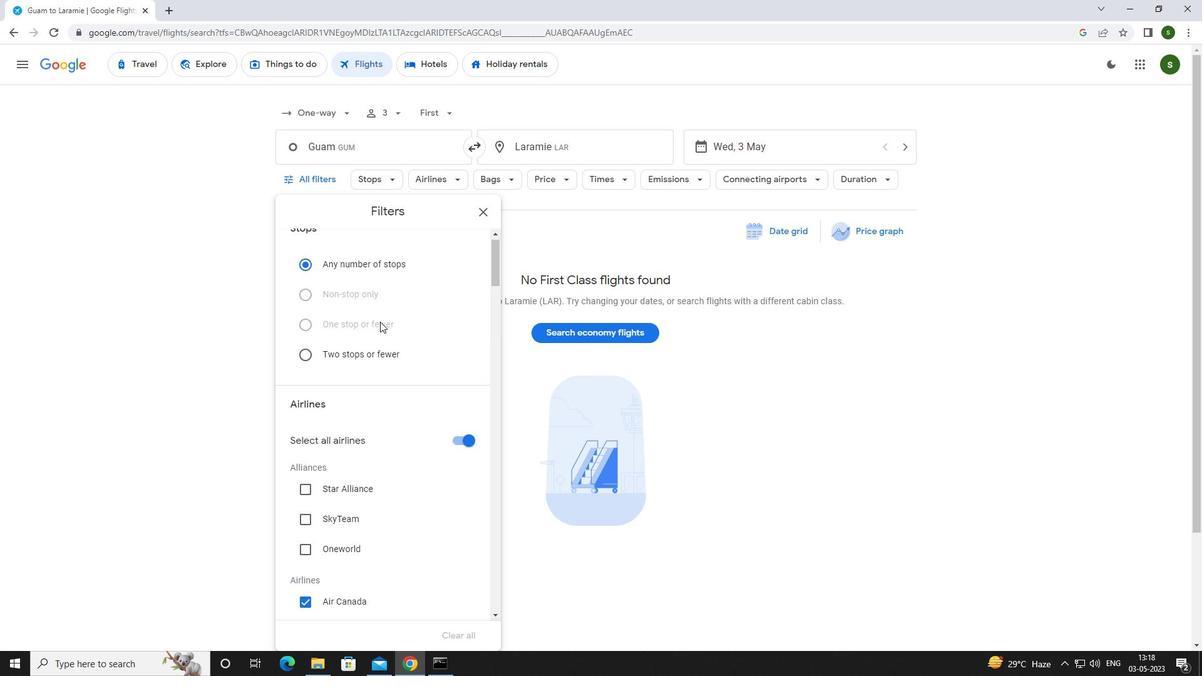 
Action: Mouse scrolled (380, 321) with delta (0, 0)
Screenshot: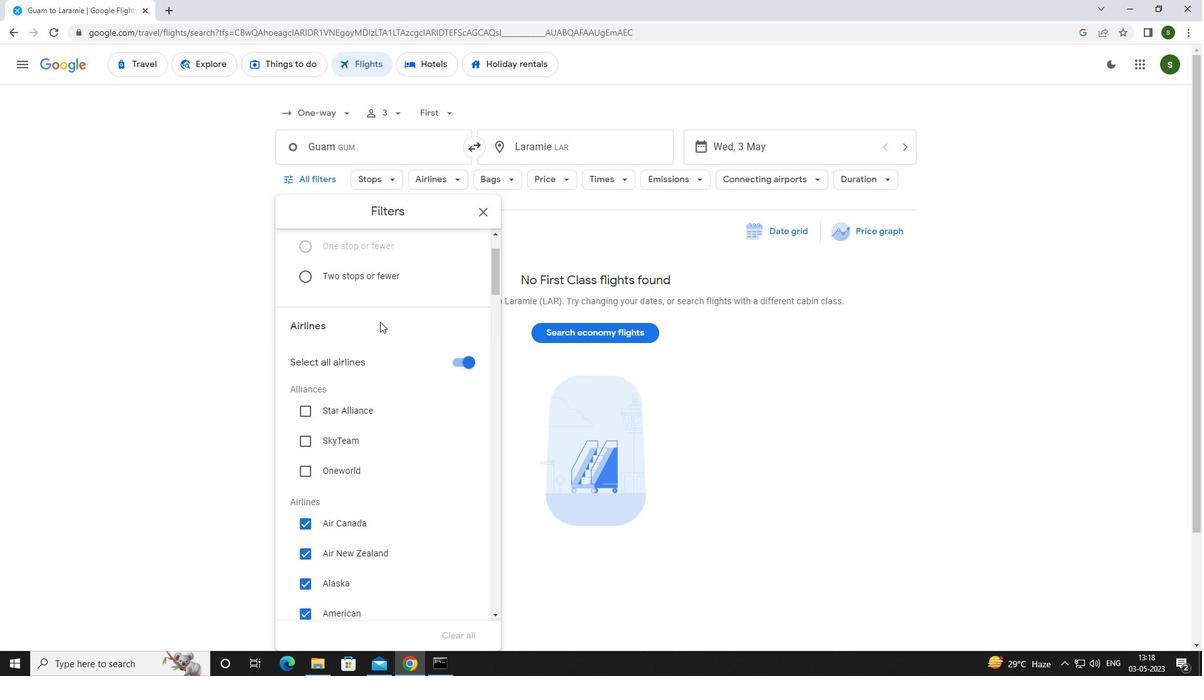 
Action: Mouse scrolled (380, 321) with delta (0, 0)
Screenshot: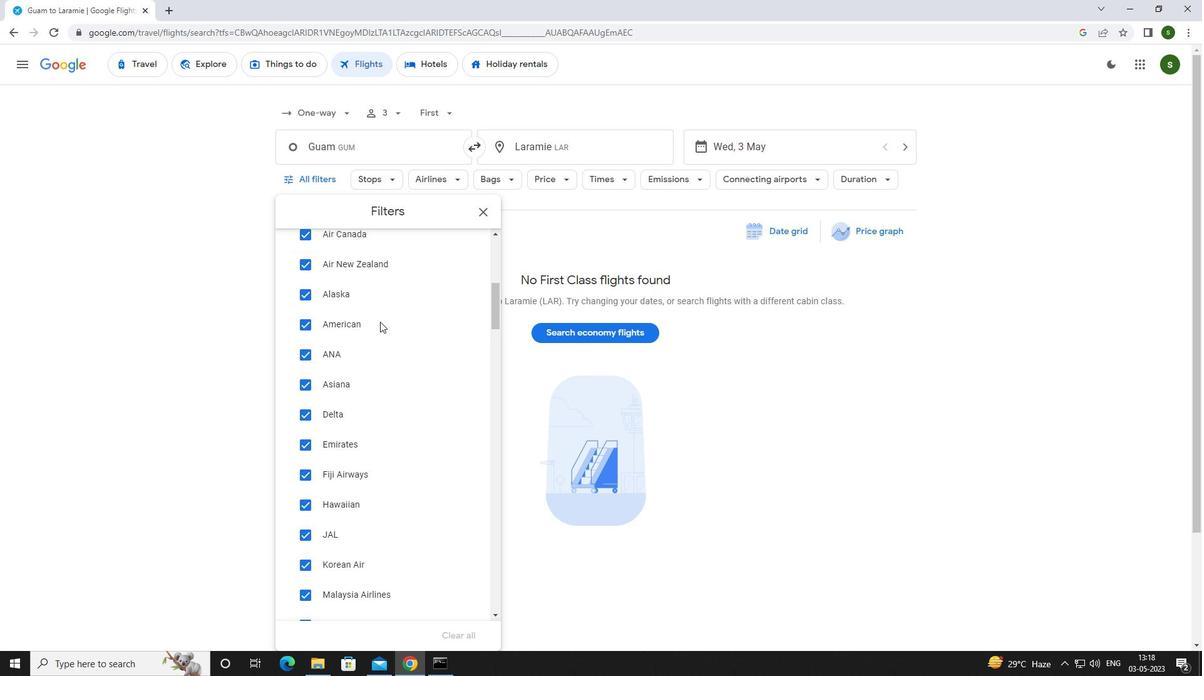 
Action: Mouse scrolled (380, 321) with delta (0, 0)
Screenshot: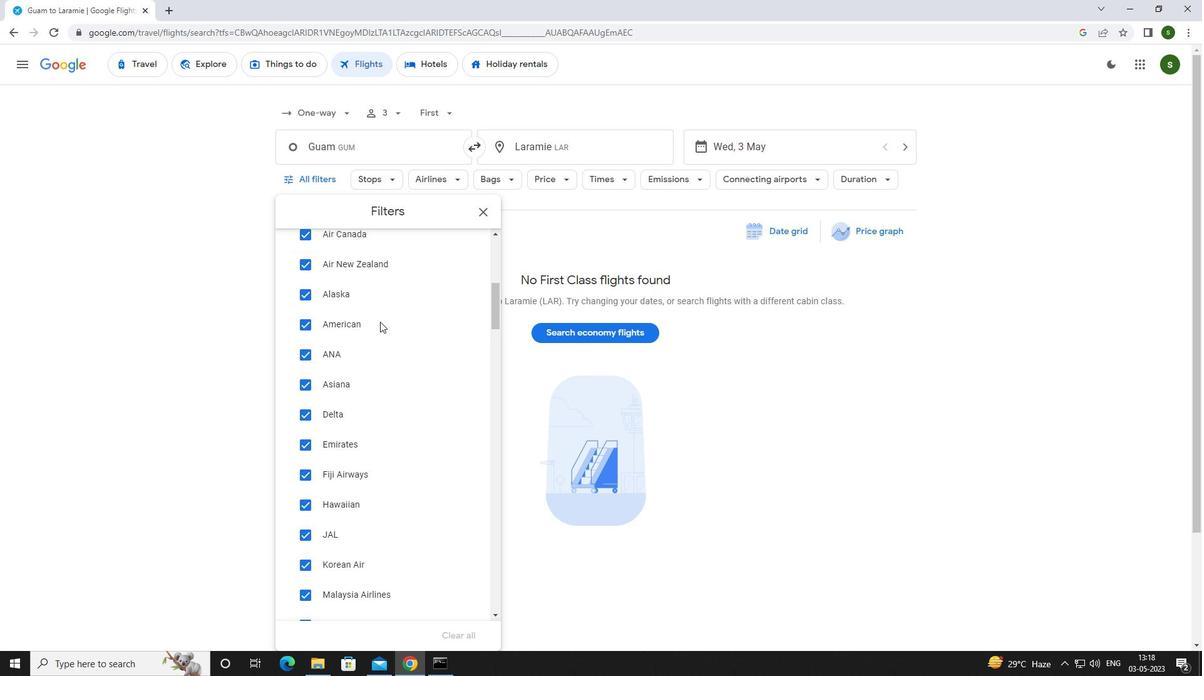 
Action: Mouse scrolled (380, 321) with delta (0, 0)
Screenshot: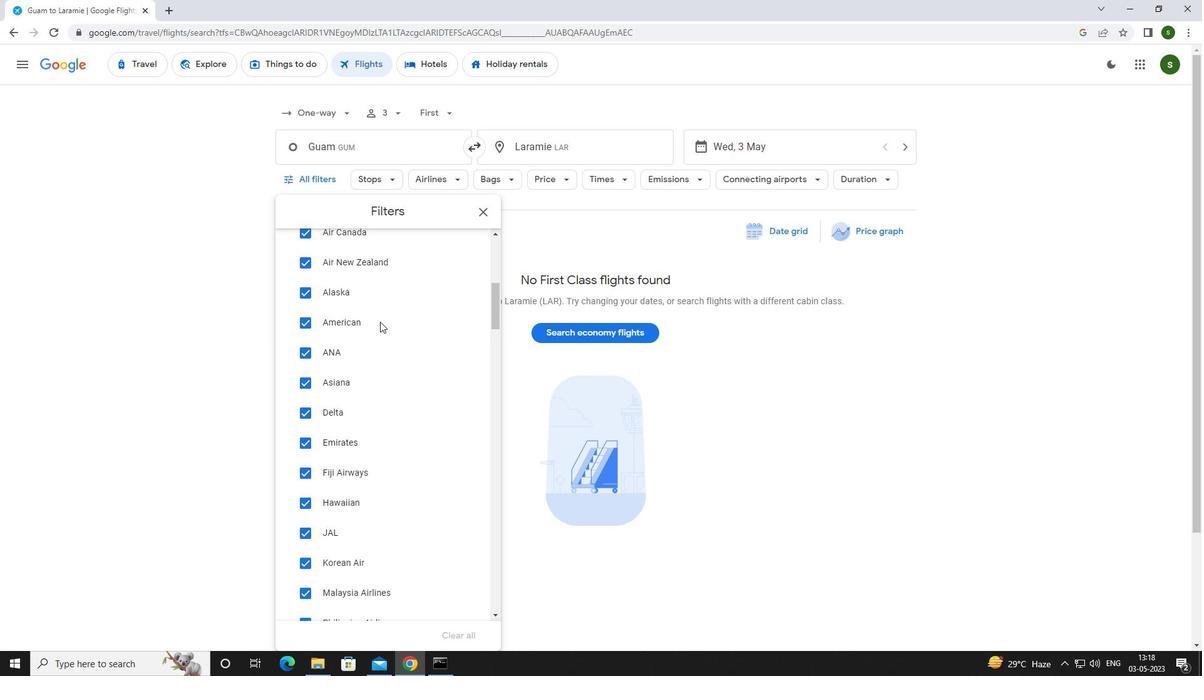 
Action: Mouse scrolled (380, 321) with delta (0, 0)
Screenshot: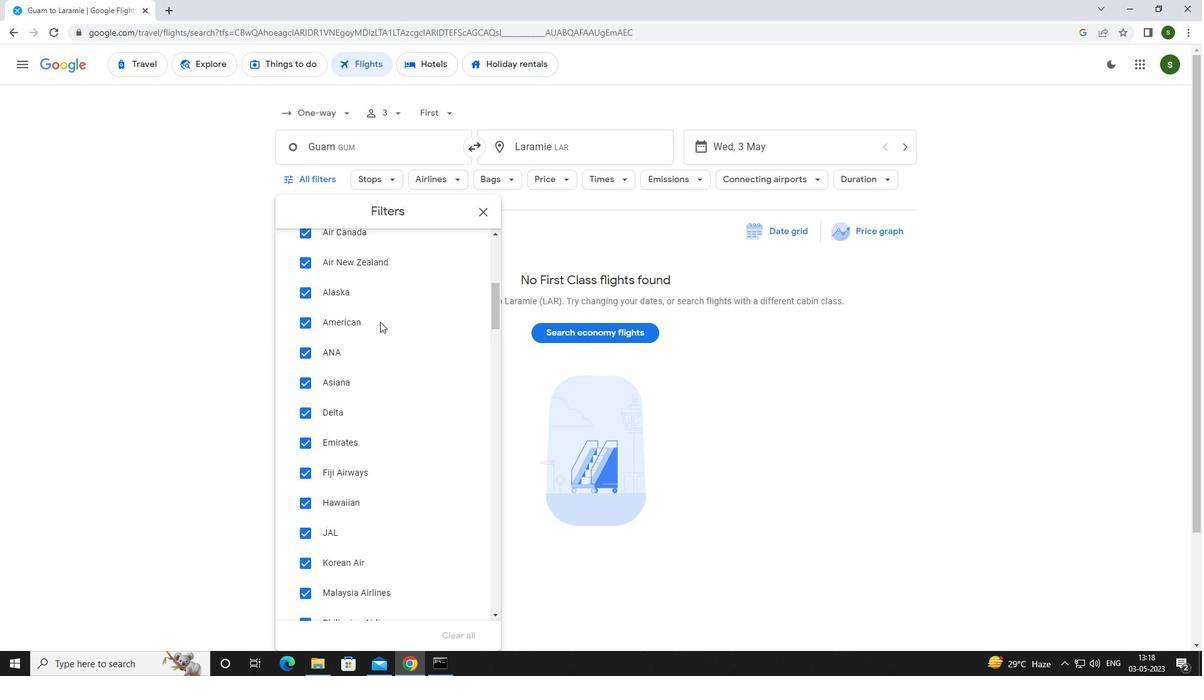 
Action: Mouse scrolled (380, 321) with delta (0, 0)
Screenshot: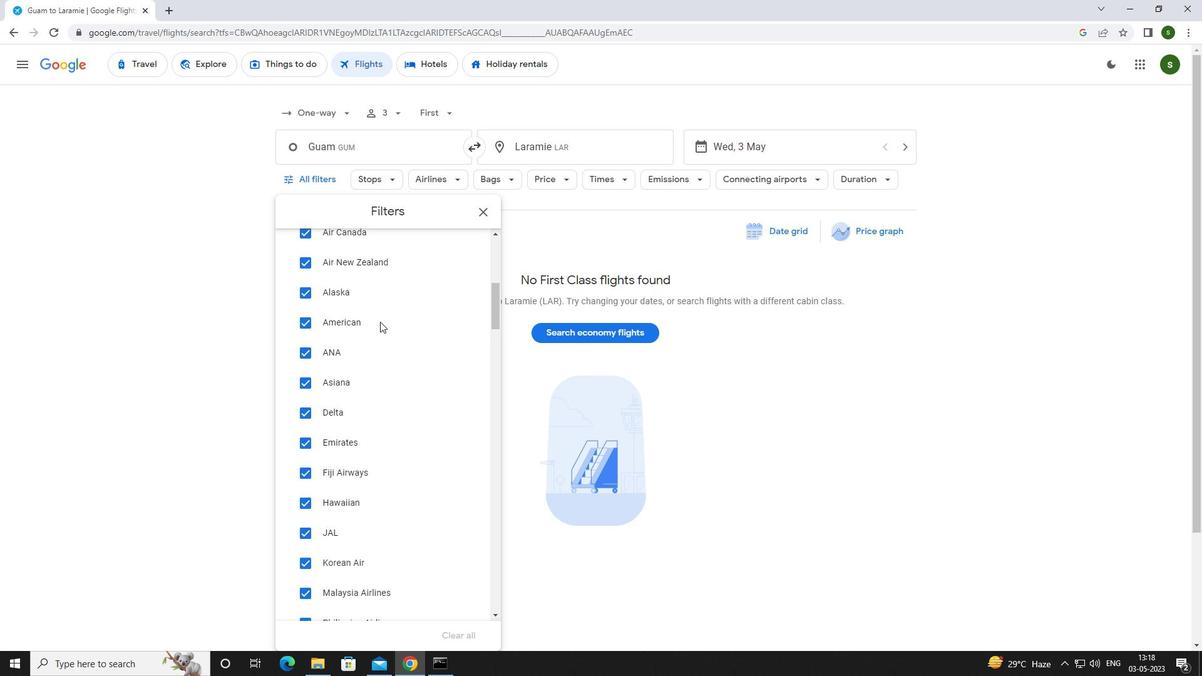 
Action: Mouse scrolled (380, 321) with delta (0, 0)
Screenshot: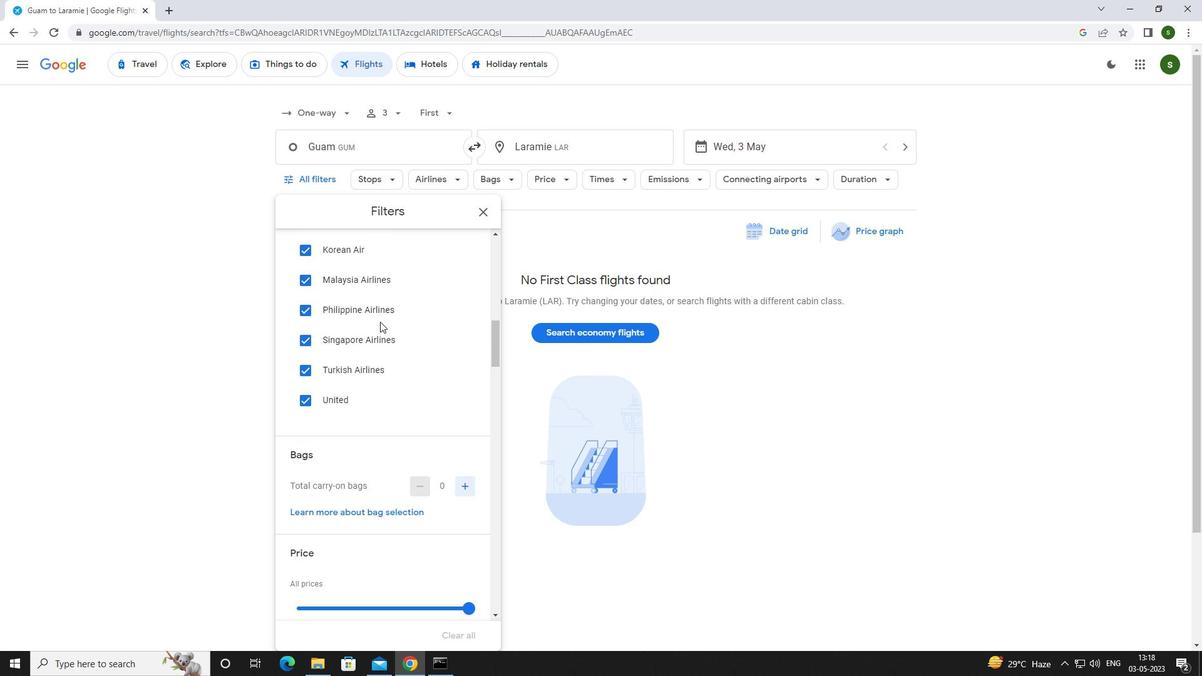 
Action: Mouse scrolled (380, 321) with delta (0, 0)
Screenshot: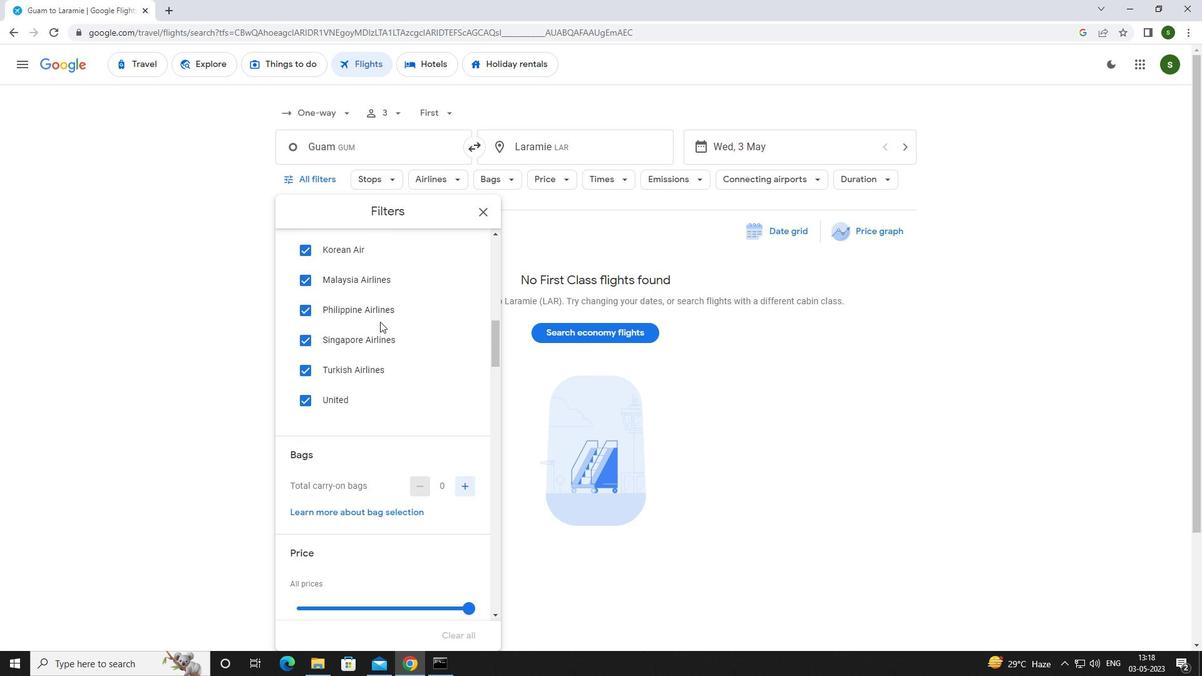 
Action: Mouse scrolled (380, 321) with delta (0, 0)
Screenshot: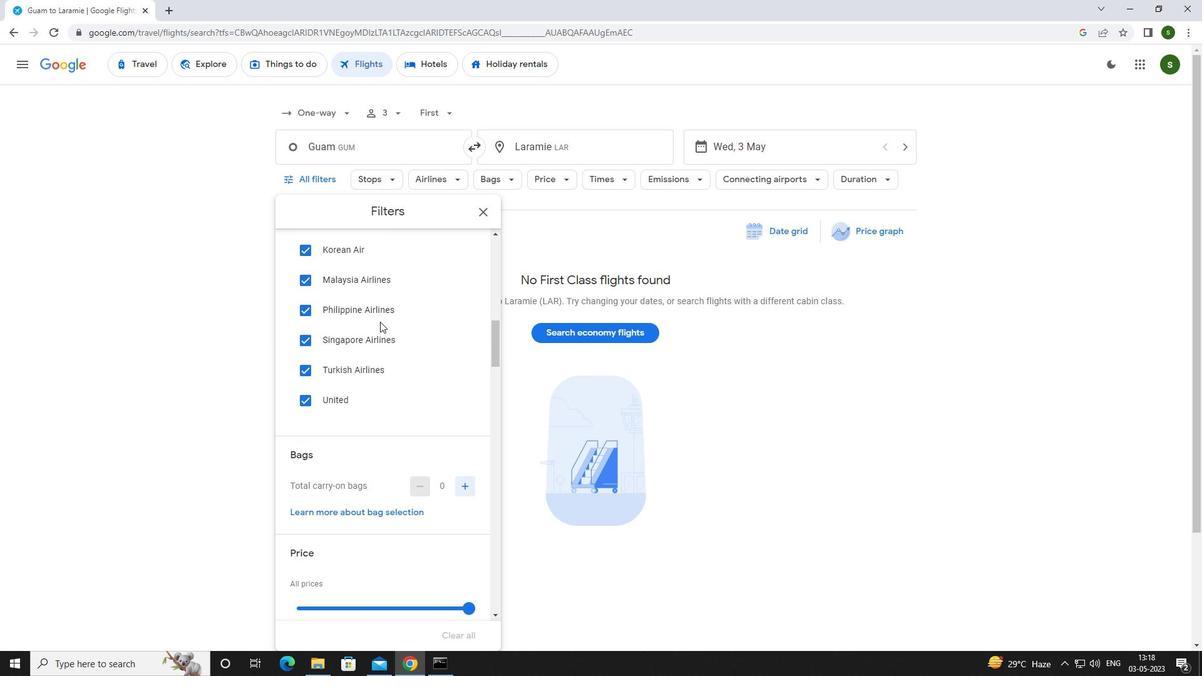 
Action: Mouse moved to (458, 293)
Screenshot: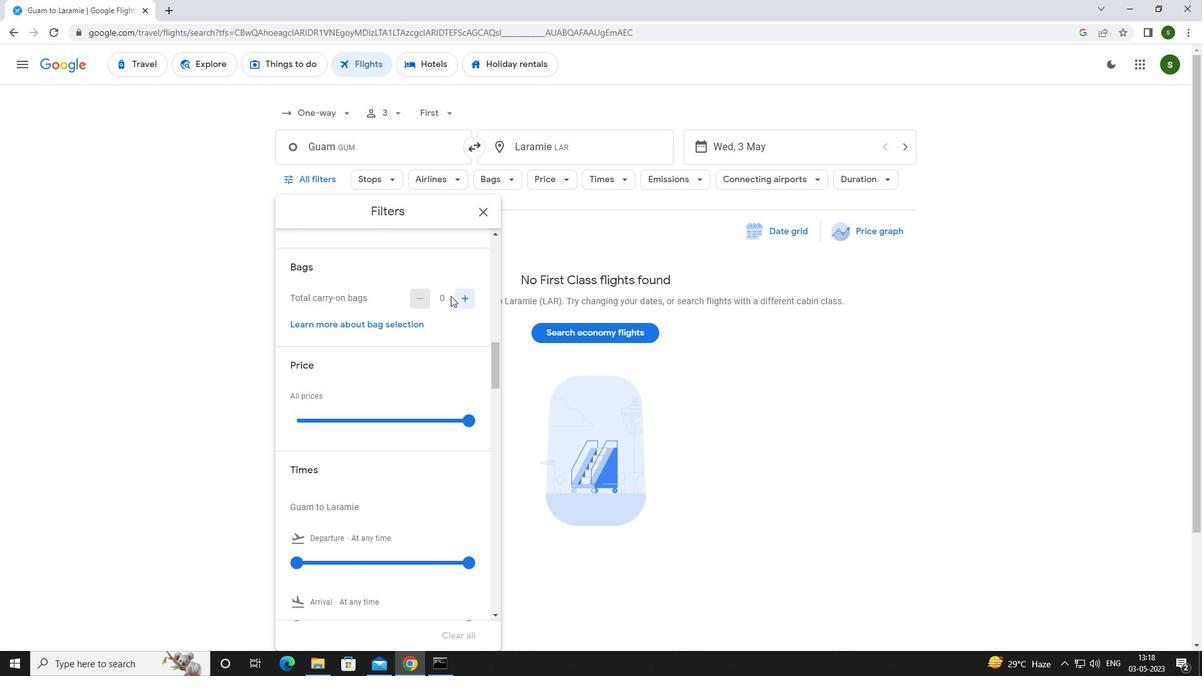 
Action: Mouse pressed left at (458, 293)
Screenshot: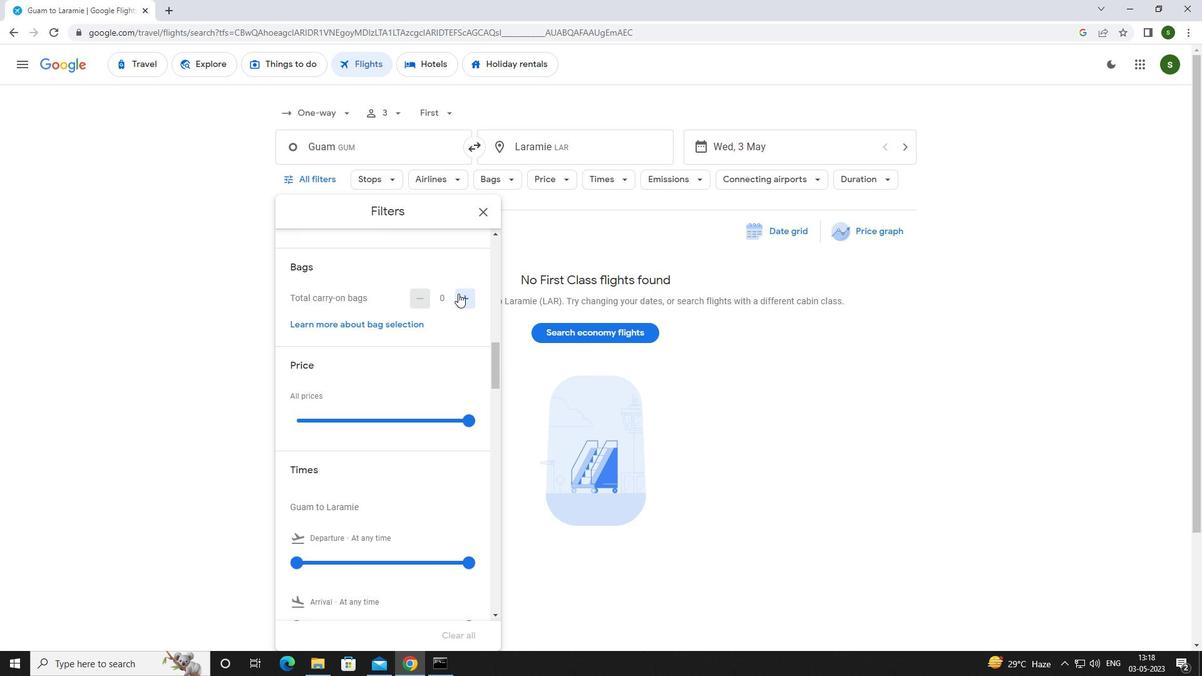 
Action: Mouse scrolled (458, 293) with delta (0, 0)
Screenshot: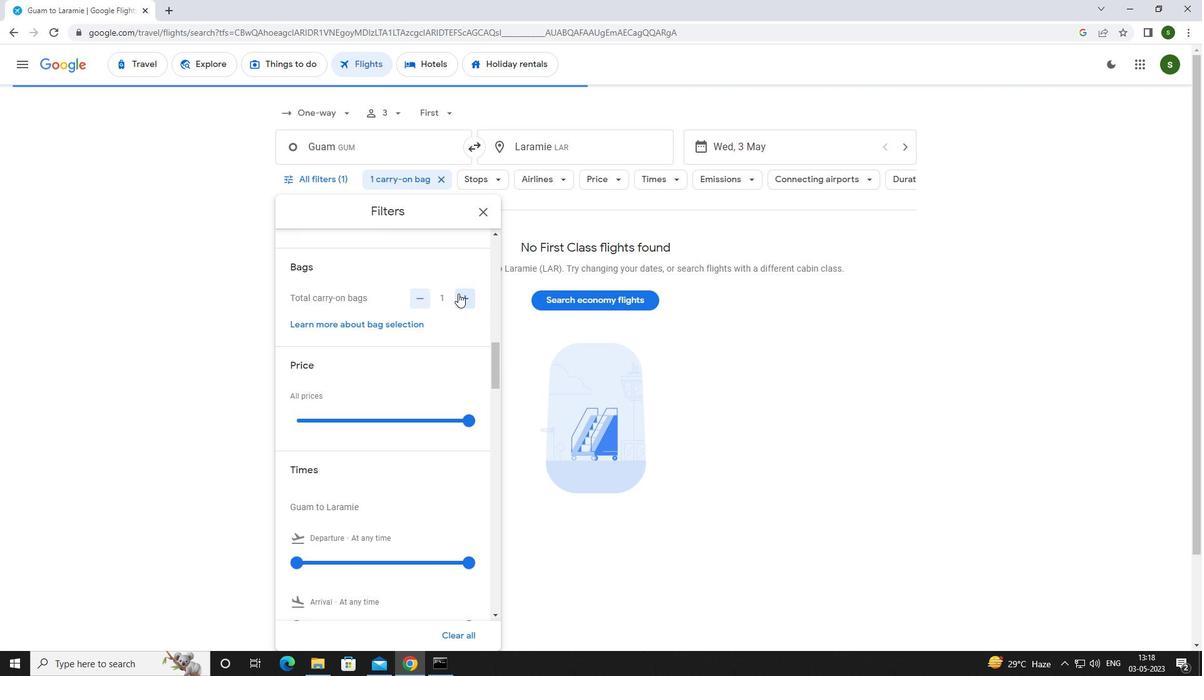 
Action: Mouse scrolled (458, 293) with delta (0, 0)
Screenshot: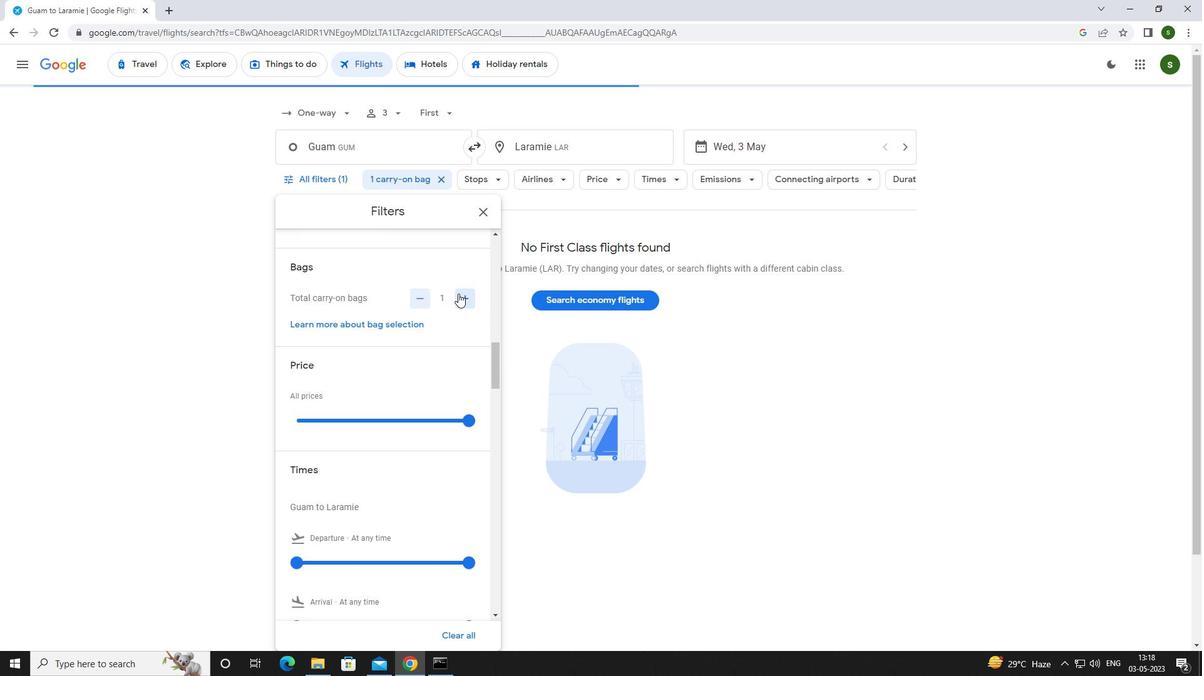 
Action: Mouse scrolled (458, 293) with delta (0, 0)
Screenshot: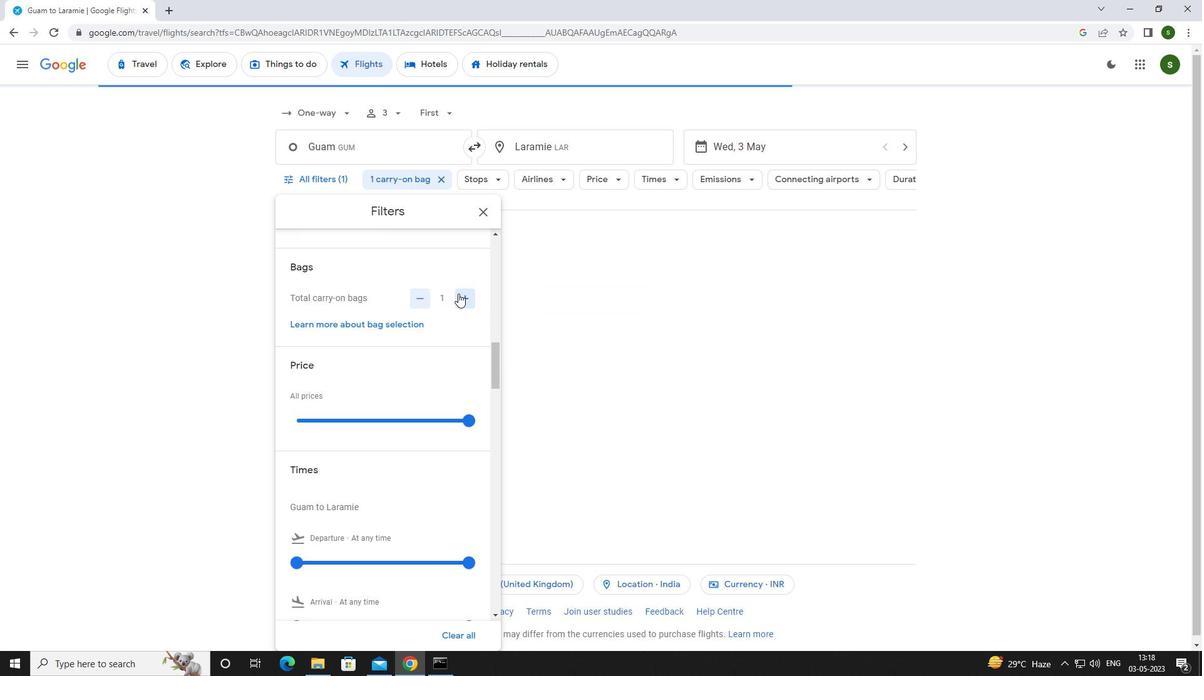 
Action: Mouse moved to (466, 260)
Screenshot: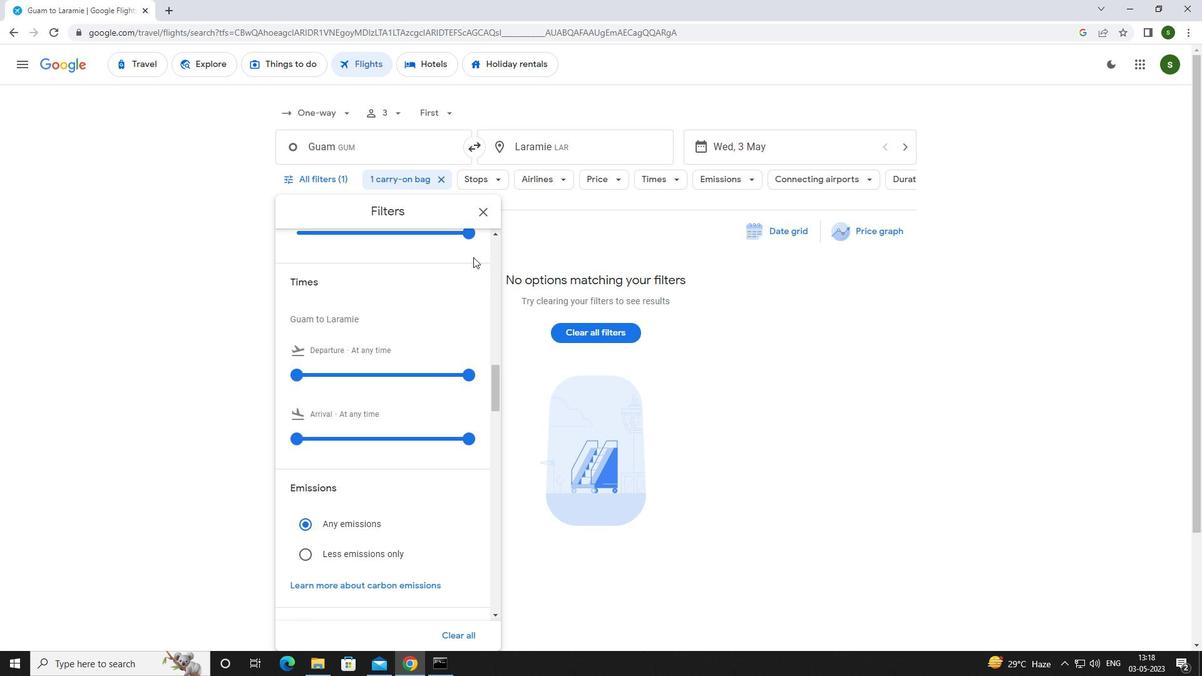 
Action: Mouse scrolled (466, 261) with delta (0, 0)
Screenshot: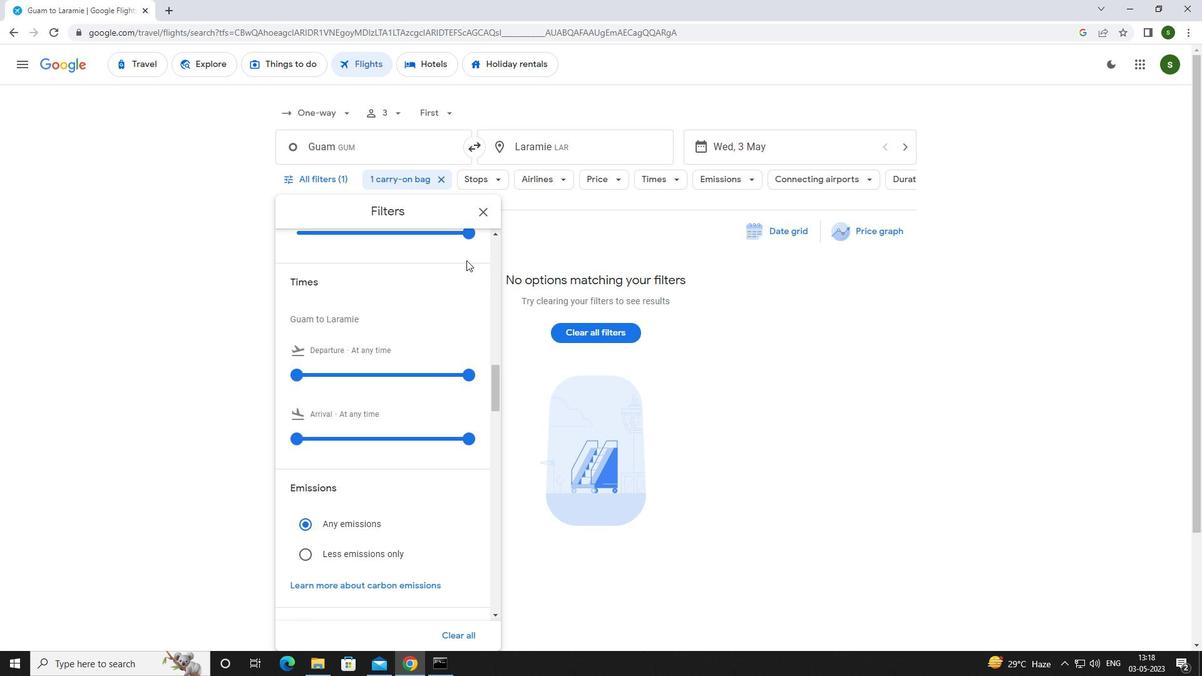 
Action: Mouse moved to (465, 292)
Screenshot: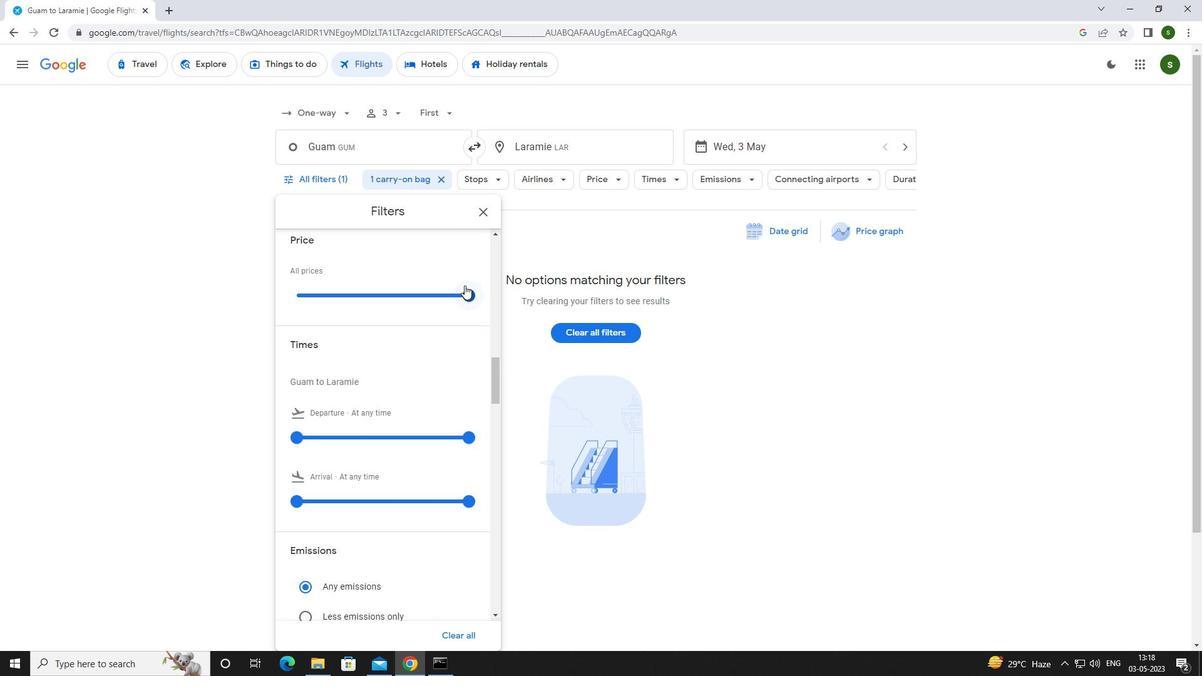
Action: Mouse pressed left at (465, 292)
Screenshot: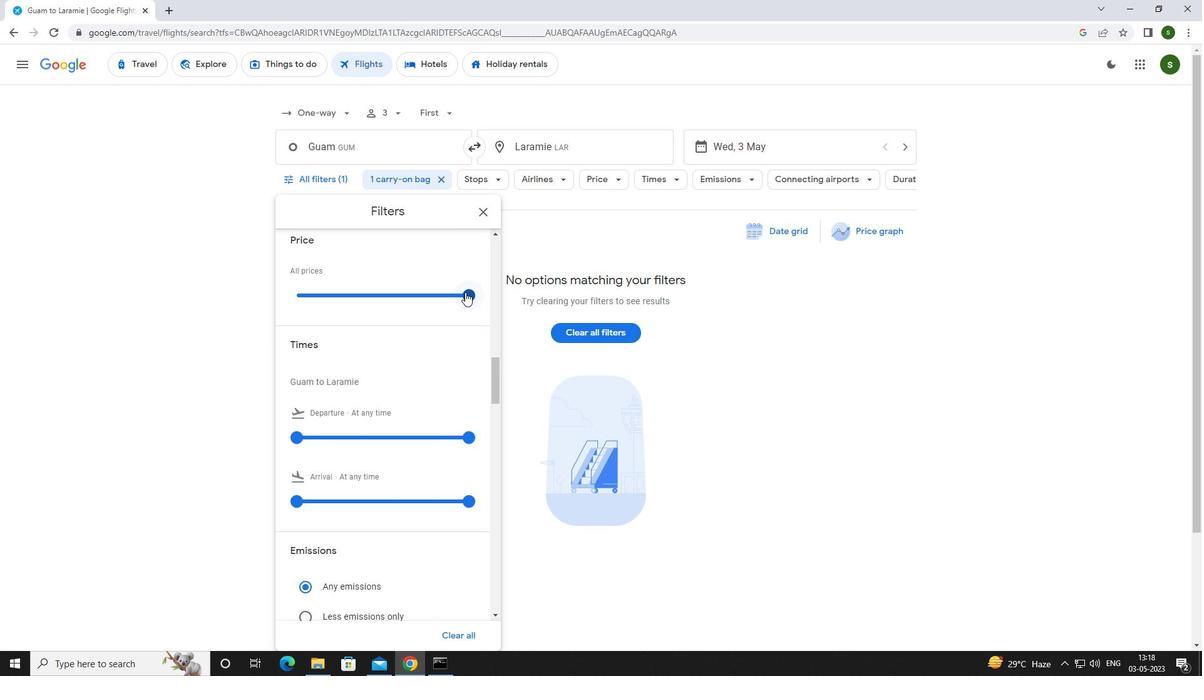 
Action: Mouse scrolled (465, 291) with delta (0, 0)
Screenshot: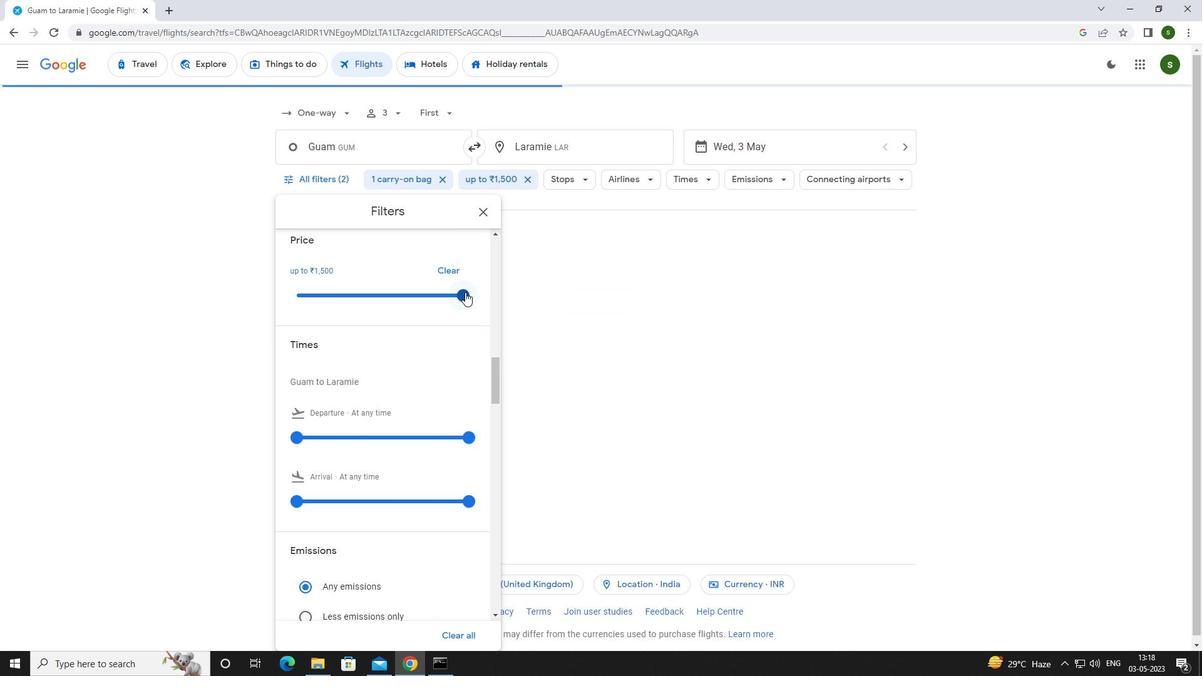 
Action: Mouse scrolled (465, 291) with delta (0, 0)
Screenshot: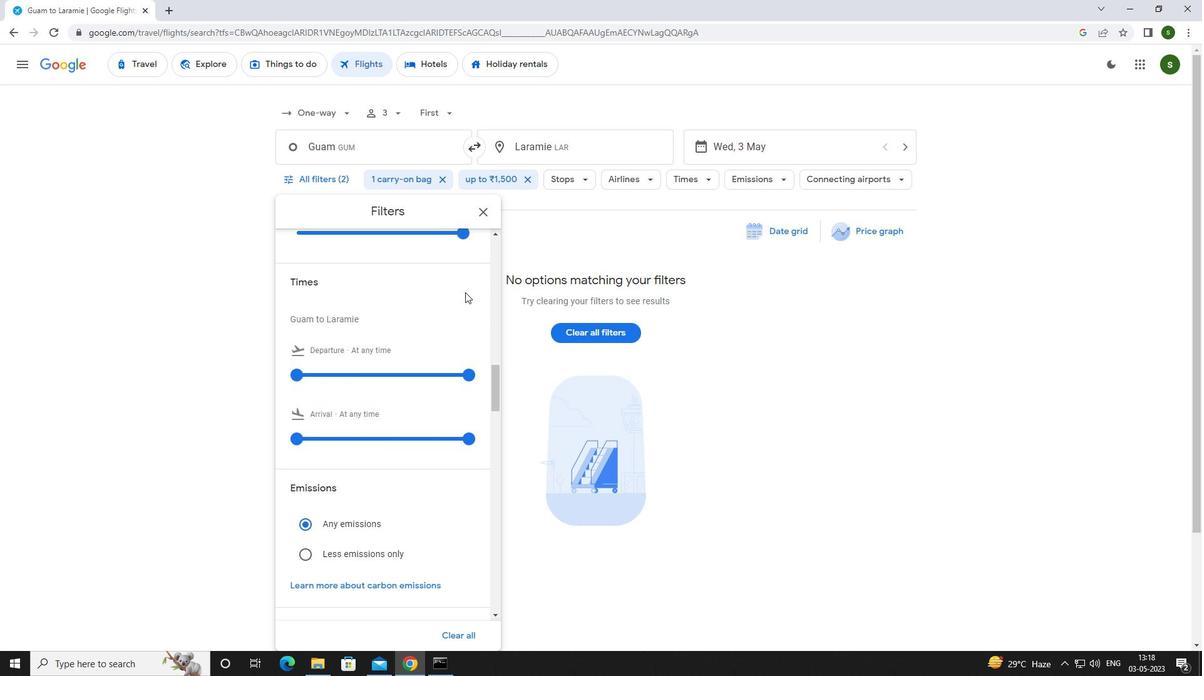 
Action: Mouse moved to (296, 316)
Screenshot: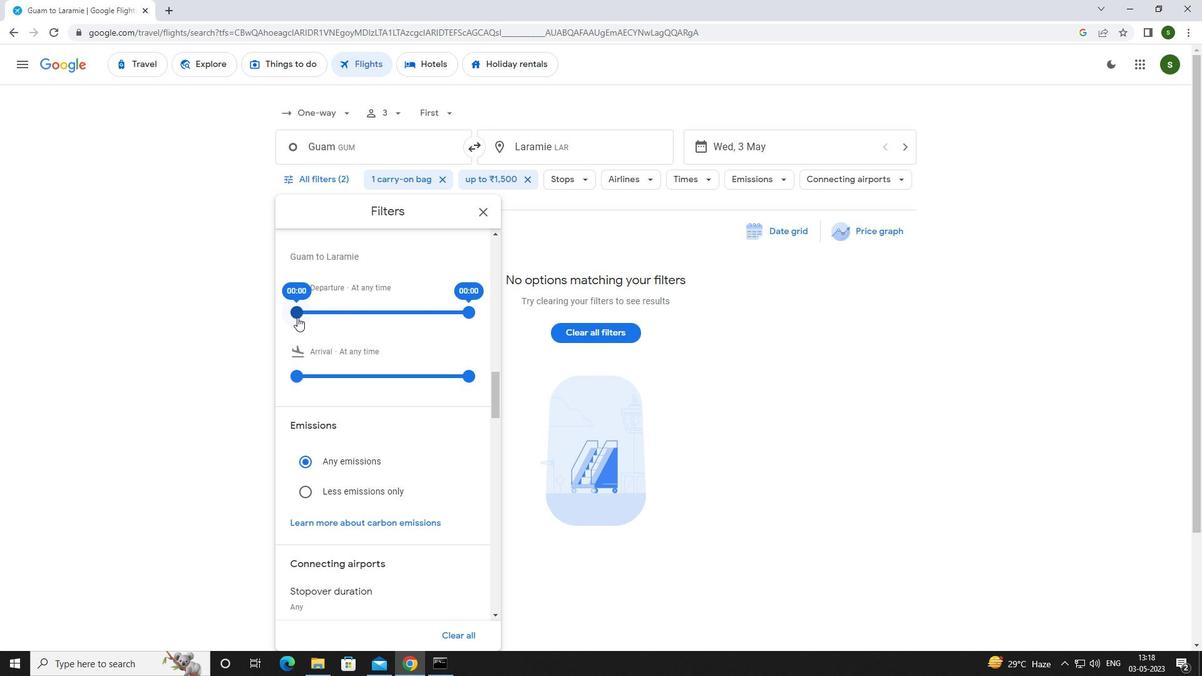 
Action: Mouse pressed left at (296, 316)
Screenshot: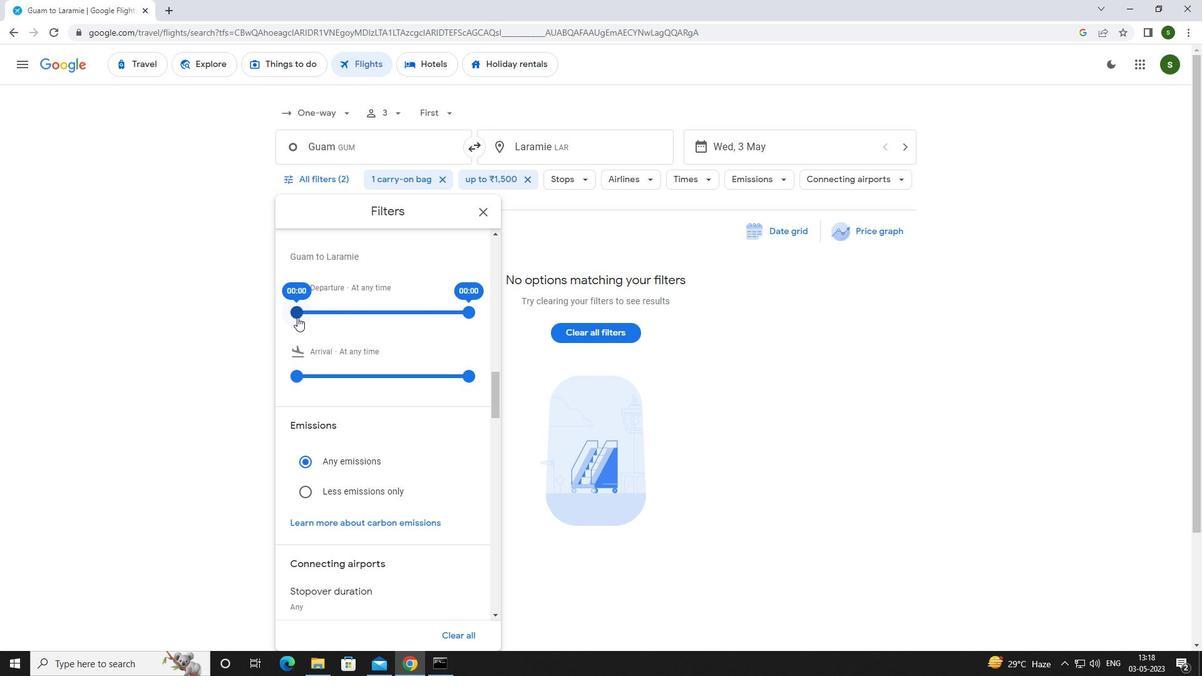 
Action: Mouse moved to (753, 386)
Screenshot: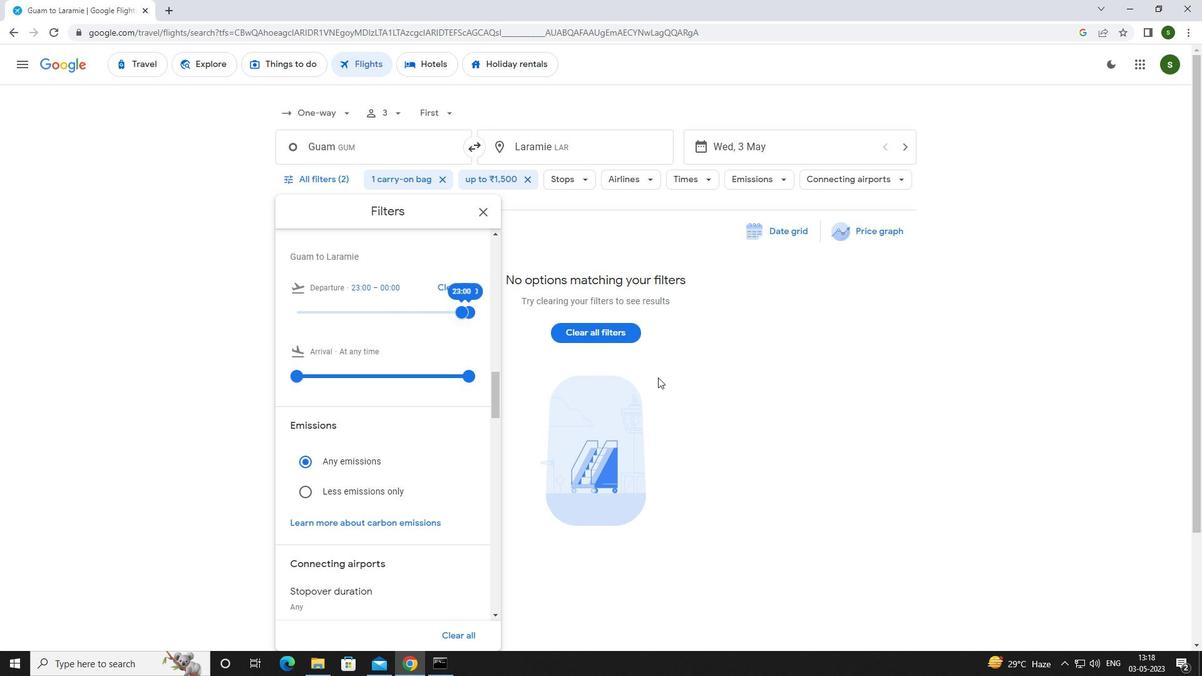 
Action: Mouse pressed left at (753, 386)
Screenshot: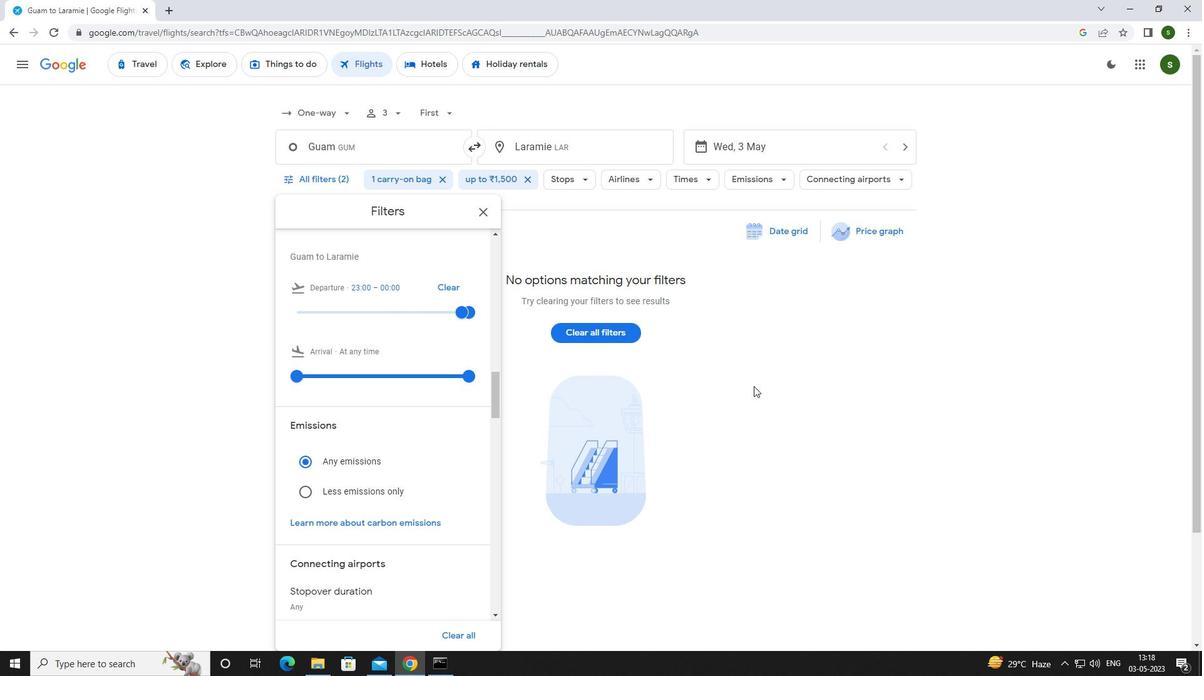 
